 Task: Select Alcohol. Add to cart, from Kwik Pik Beer & Wine for 16135 Grand Litchfield Dr, Roswell, GA 30075, Cell Number 6788189371, following items : Maki Set A (18pcs) - 1, Mushroom Soup - 1, Seaweed Salad - 2, Kirin Ichiban_x000D_
 - 1, Sapporo_x000D_
 - 1
Action: Mouse moved to (375, 112)
Screenshot: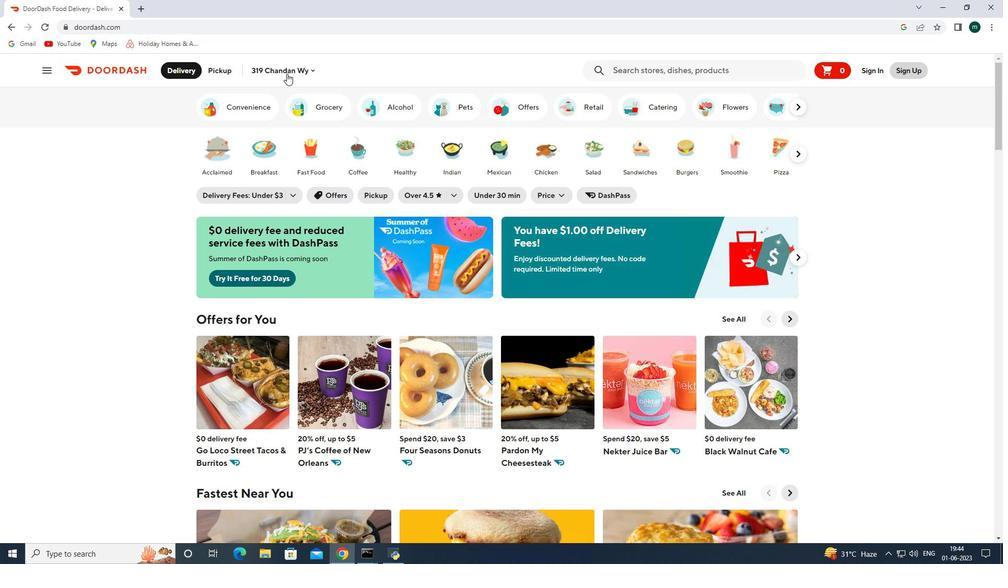 
Action: Mouse pressed left at (375, 112)
Screenshot: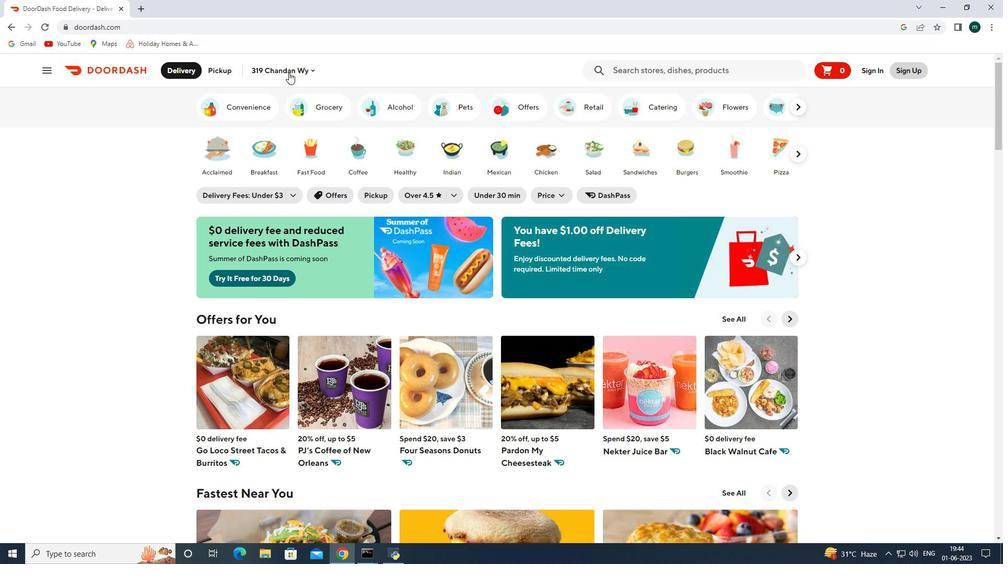 
Action: Mouse moved to (365, 246)
Screenshot: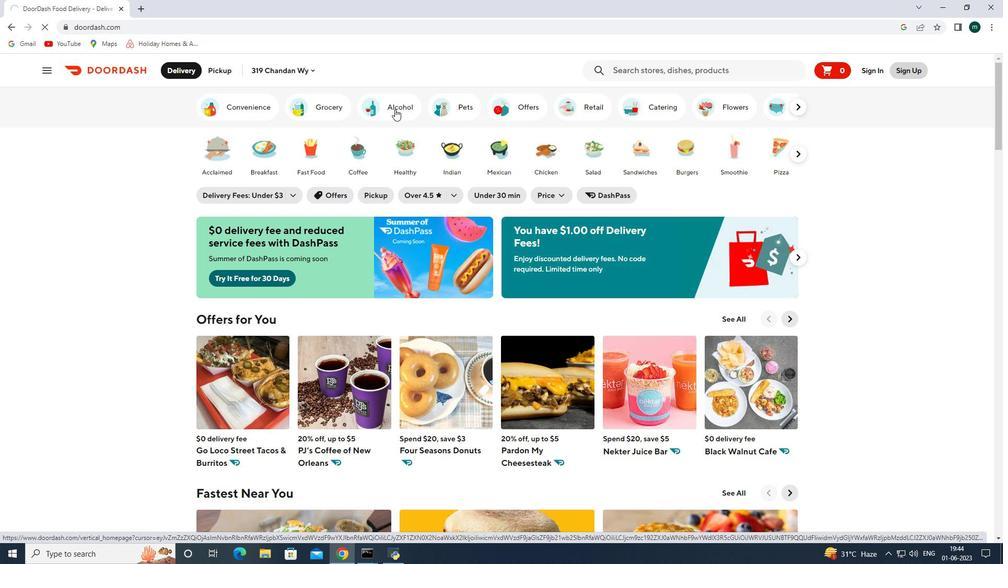 
Action: Mouse scrolled (365, 245) with delta (0, 0)
Screenshot: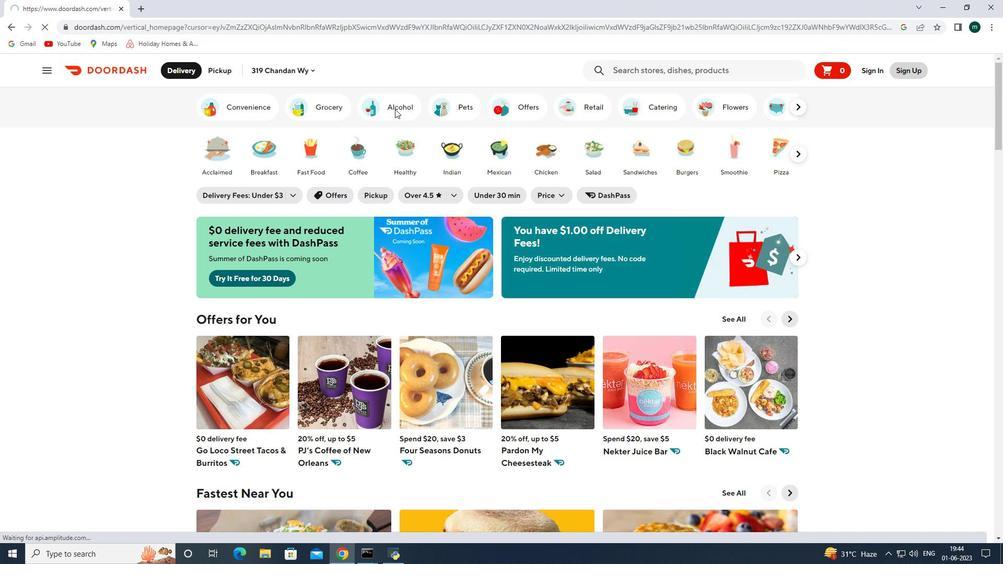 
Action: Mouse scrolled (365, 245) with delta (0, 0)
Screenshot: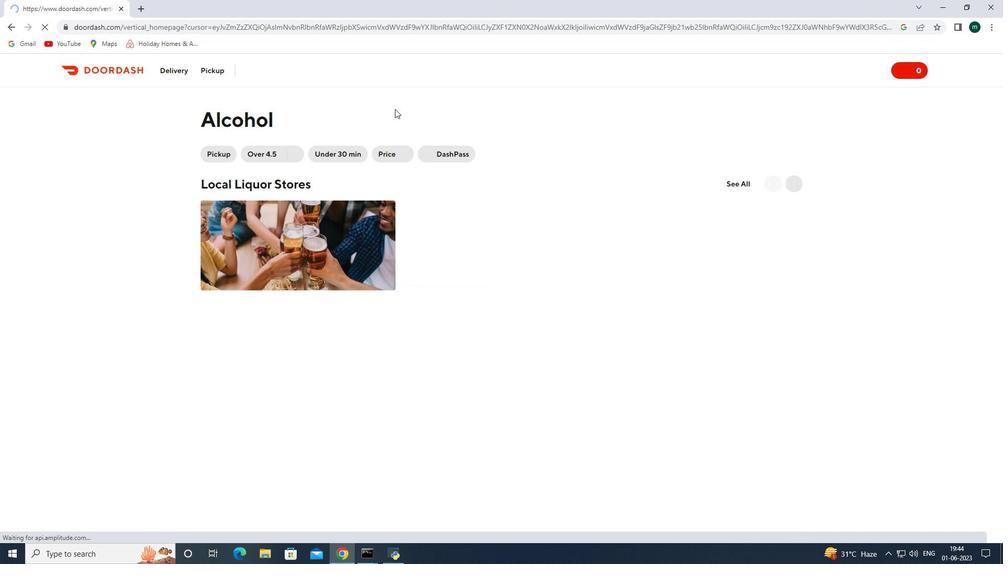 
Action: Mouse moved to (365, 246)
Screenshot: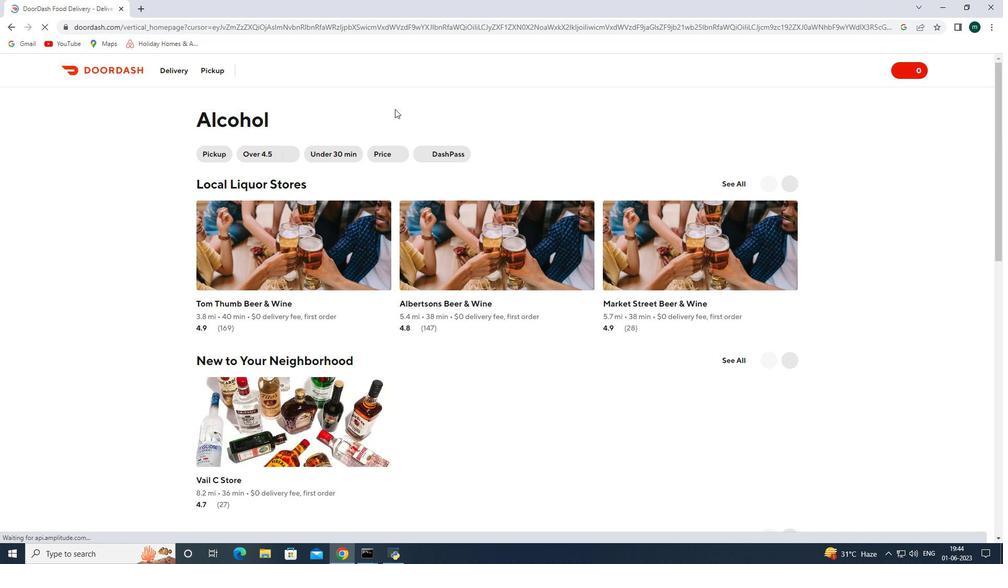 
Action: Mouse scrolled (365, 246) with delta (0, 0)
Screenshot: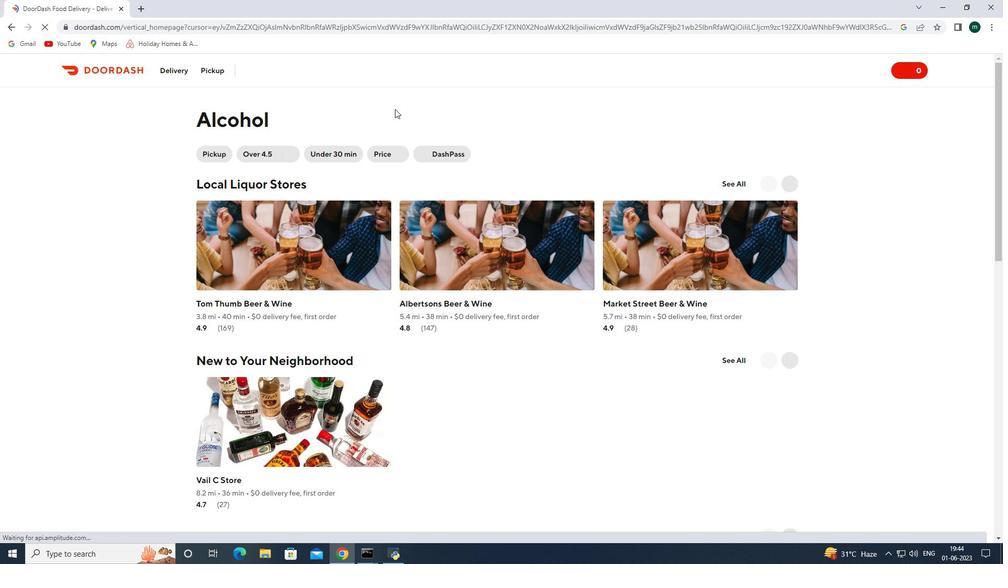
Action: Mouse scrolled (365, 246) with delta (0, 0)
Screenshot: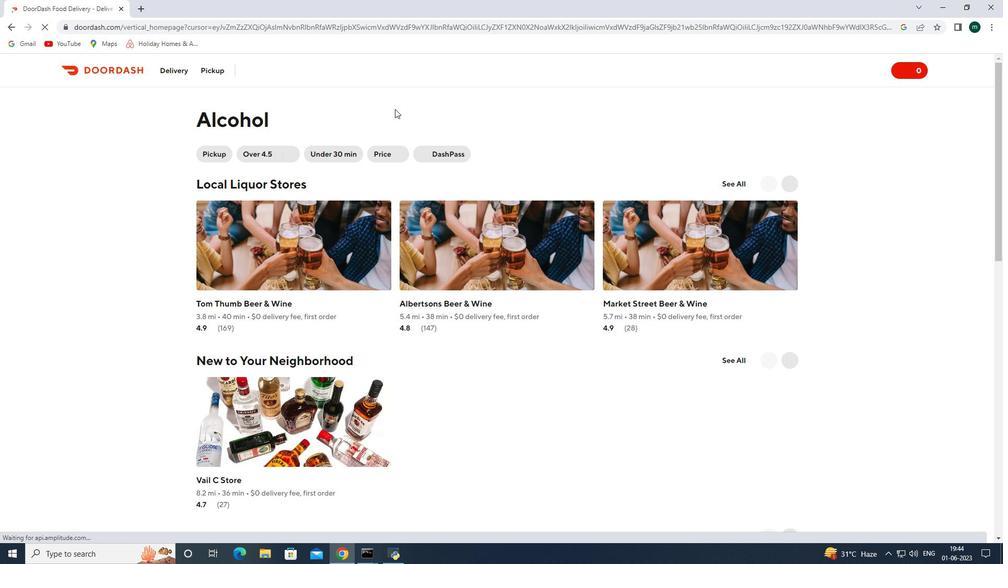 
Action: Mouse scrolled (365, 246) with delta (0, 0)
Screenshot: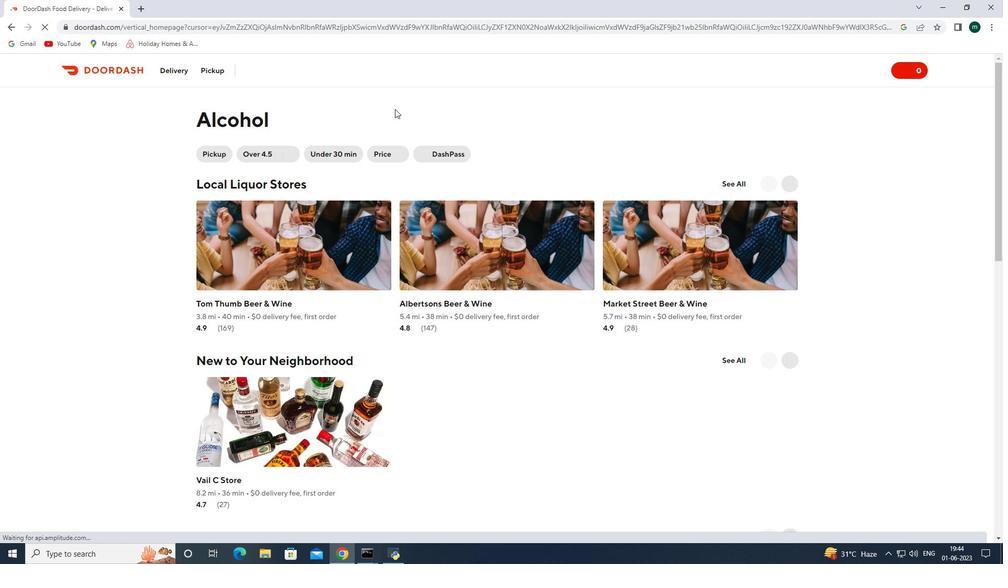 
Action: Mouse scrolled (365, 246) with delta (0, 0)
Screenshot: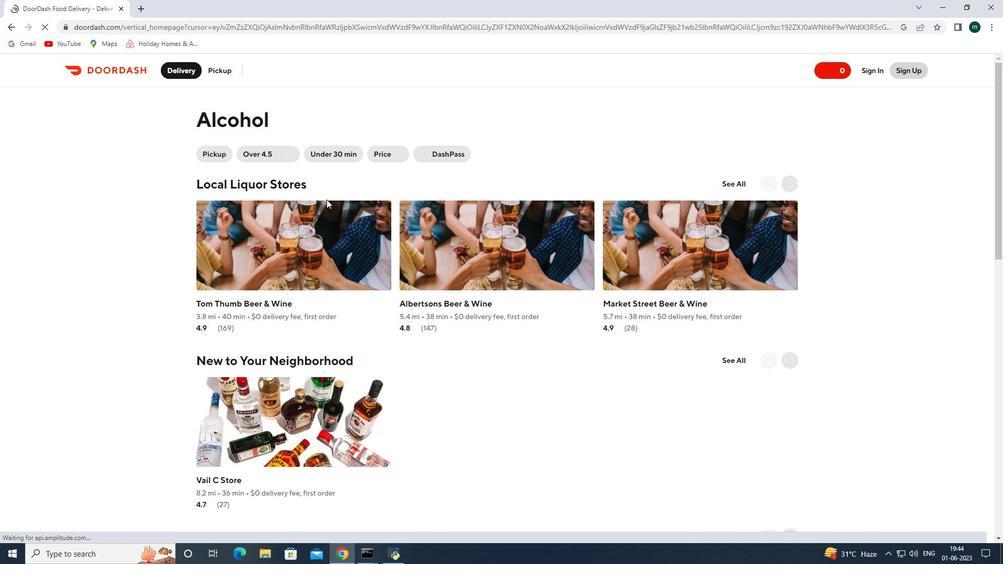 
Action: Mouse scrolled (365, 246) with delta (0, 0)
Screenshot: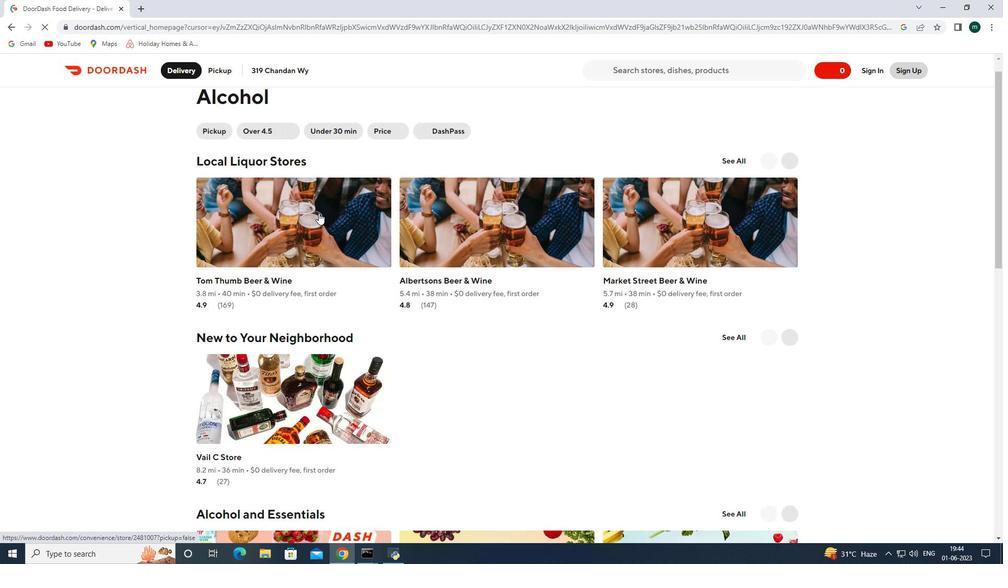 
Action: Mouse scrolled (365, 246) with delta (0, 0)
Screenshot: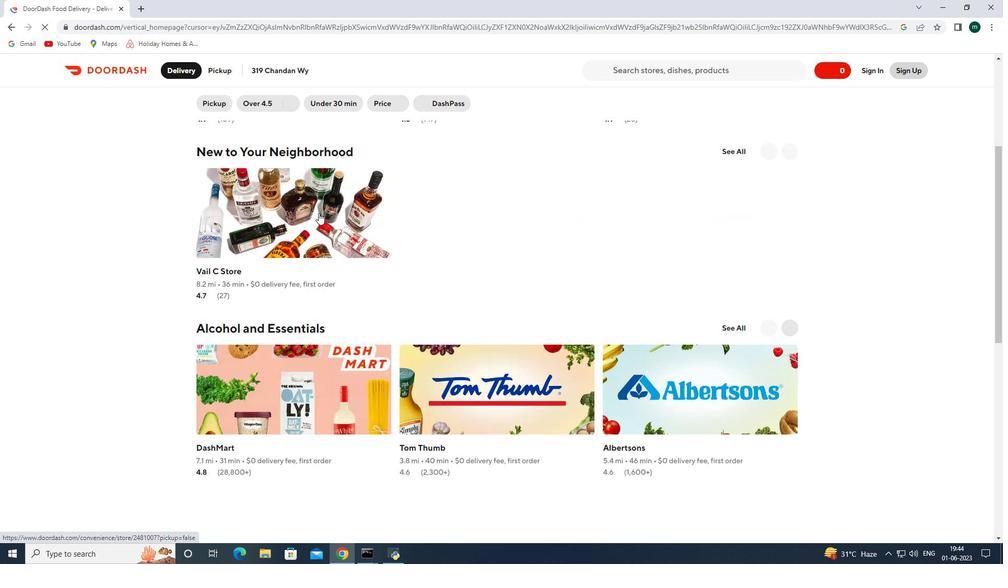 
Action: Mouse scrolled (365, 246) with delta (0, 0)
Screenshot: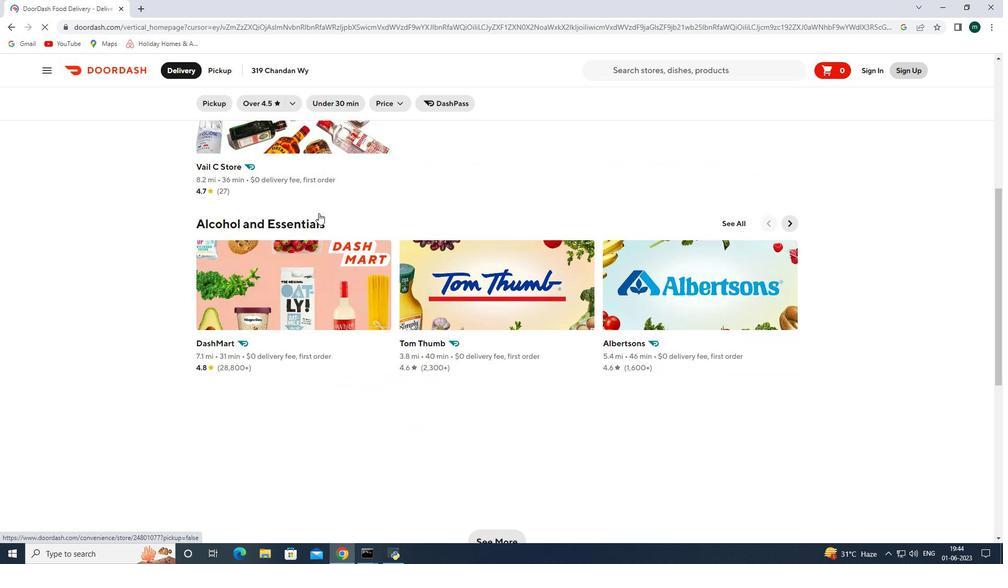 
Action: Mouse moved to (370, 245)
Screenshot: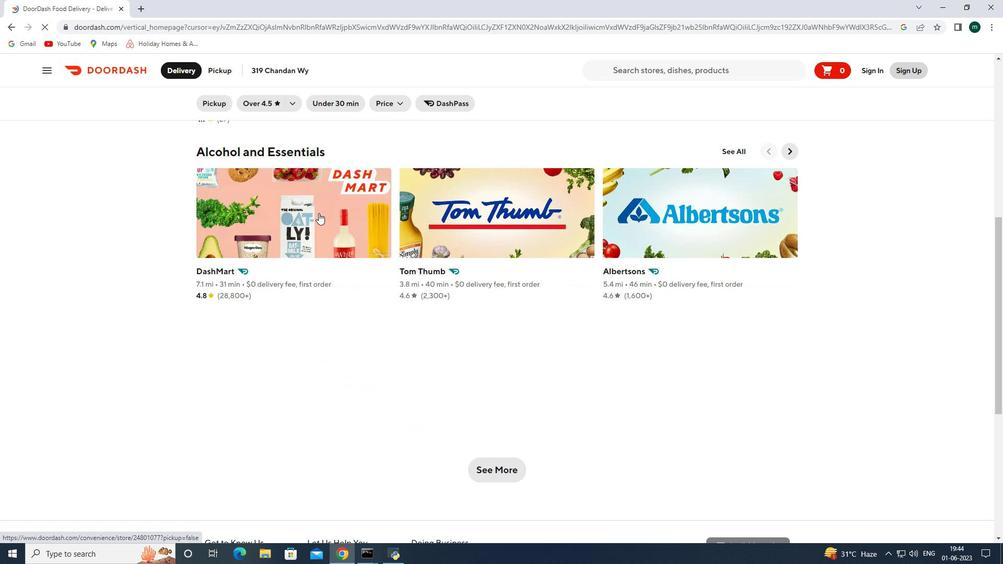 
Action: Mouse scrolled (370, 245) with delta (0, 0)
Screenshot: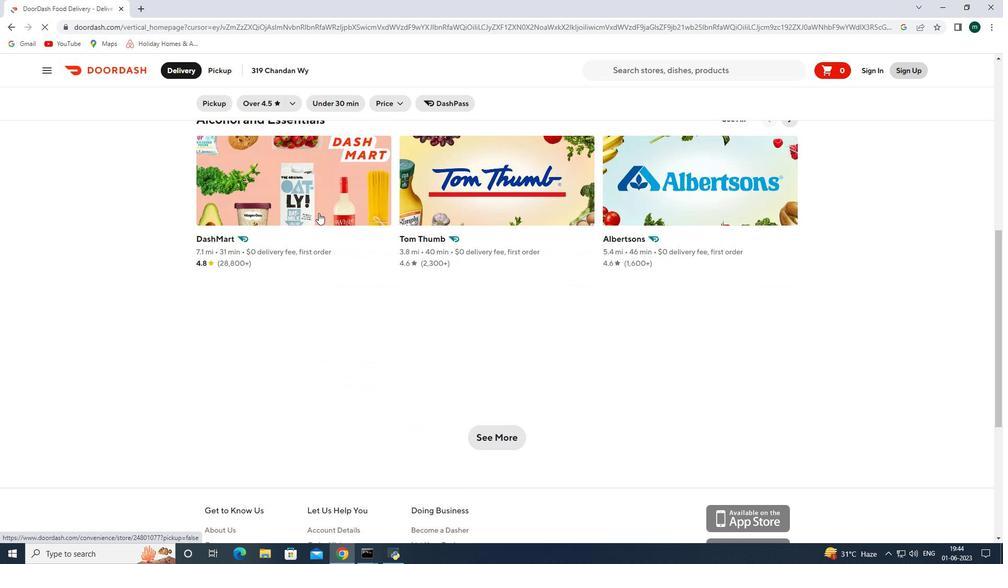 
Action: Mouse scrolled (370, 245) with delta (0, 0)
Screenshot: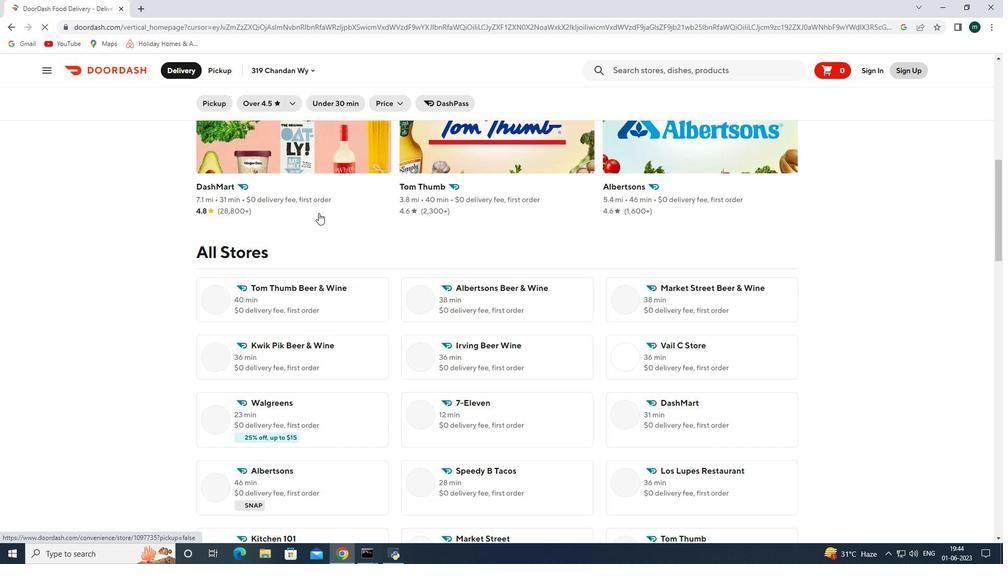 
Action: Mouse scrolled (370, 245) with delta (0, 0)
Screenshot: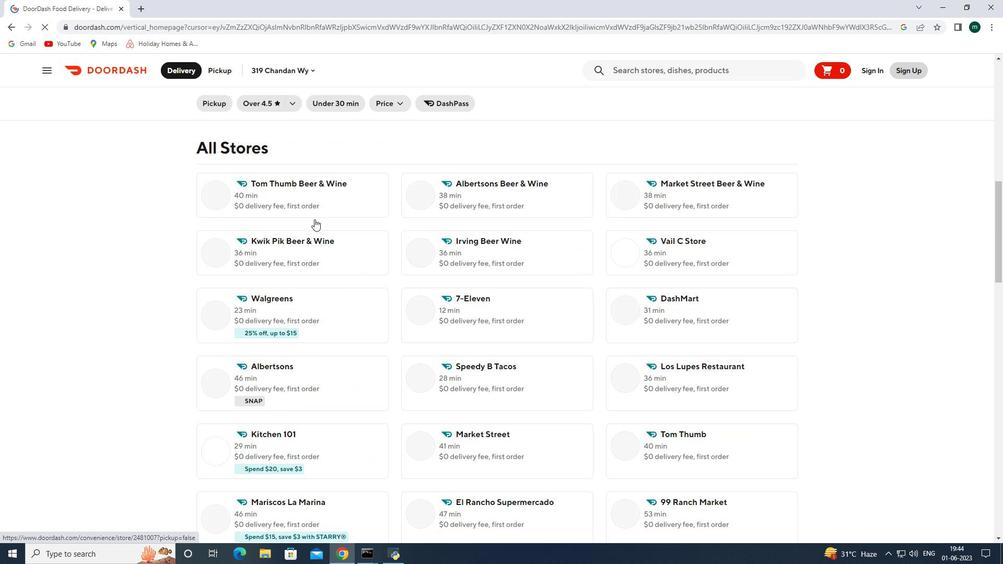
Action: Mouse moved to (304, 190)
Screenshot: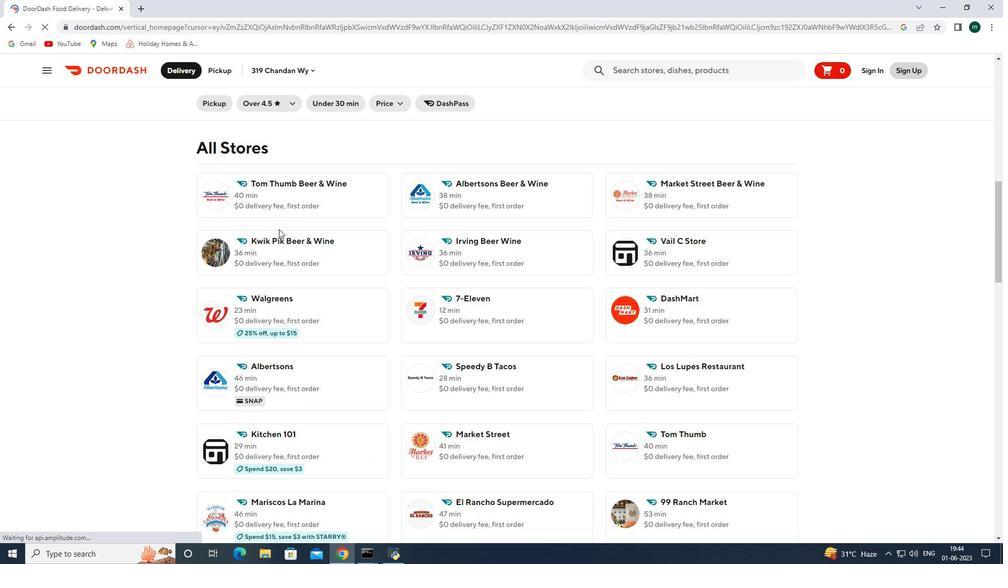 
Action: Mouse pressed left at (304, 190)
Screenshot: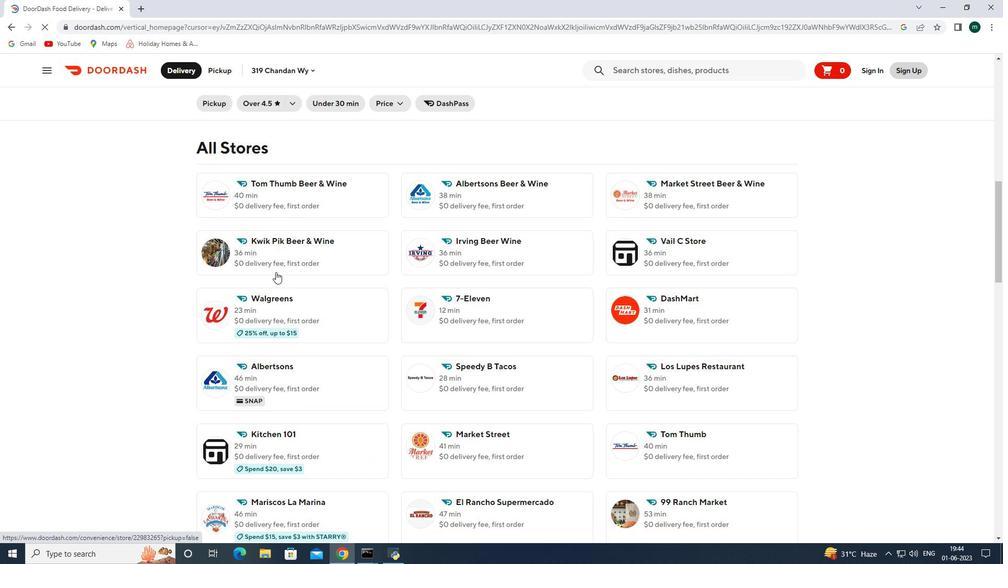 
Action: Mouse moved to (203, 68)
Screenshot: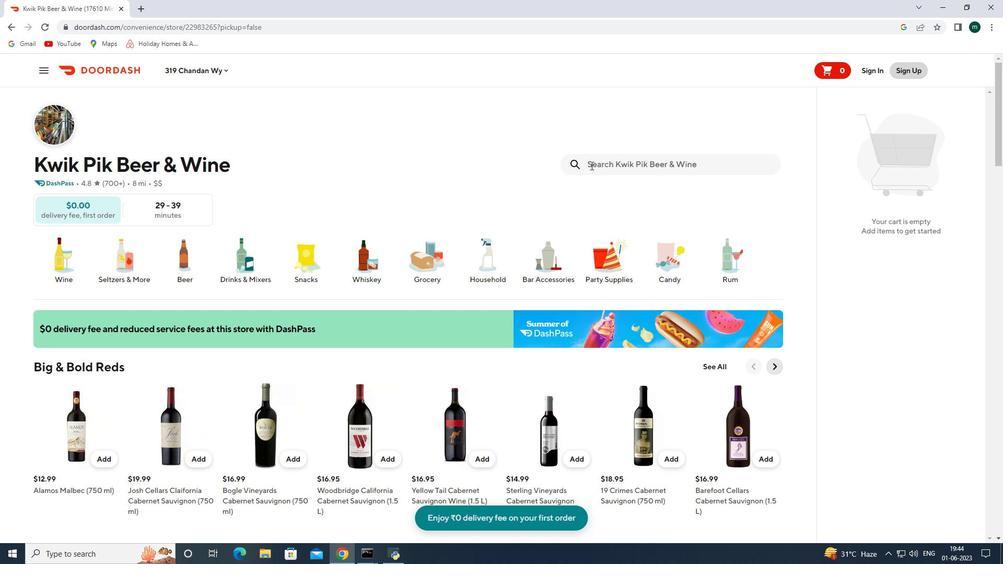 
Action: Mouse pressed left at (203, 68)
Screenshot: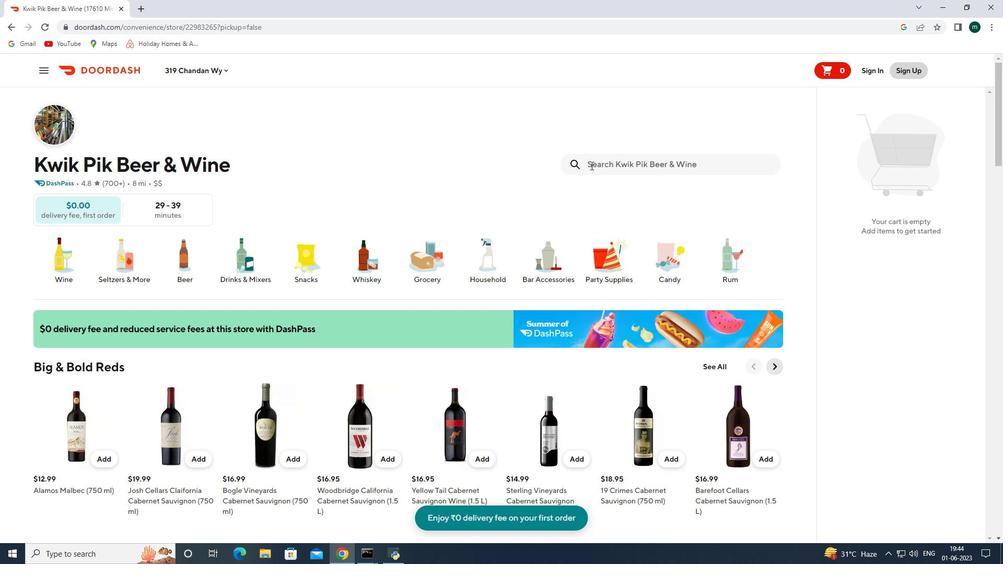 
Action: Mouse moved to (222, 109)
Screenshot: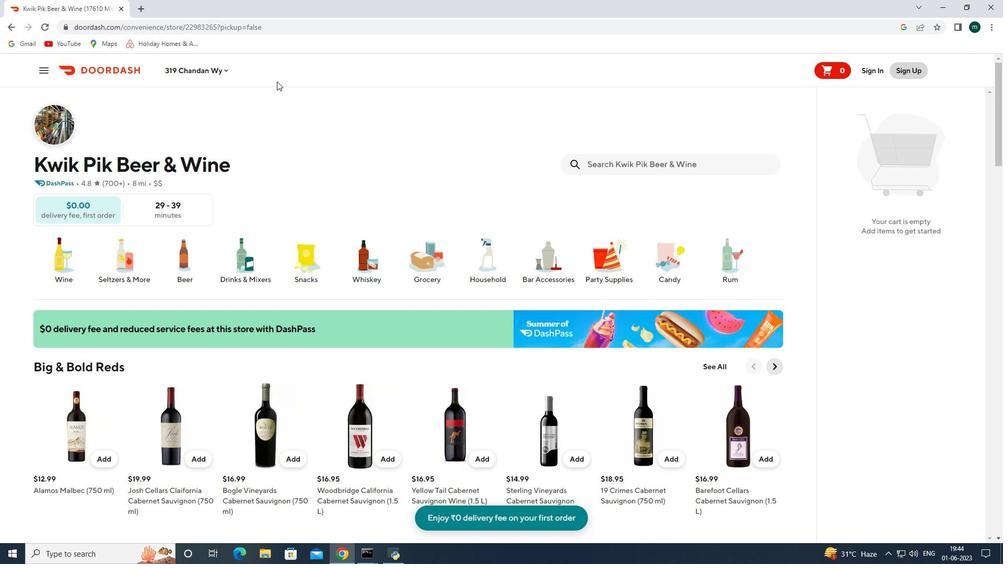 
Action: Mouse pressed left at (222, 109)
Screenshot: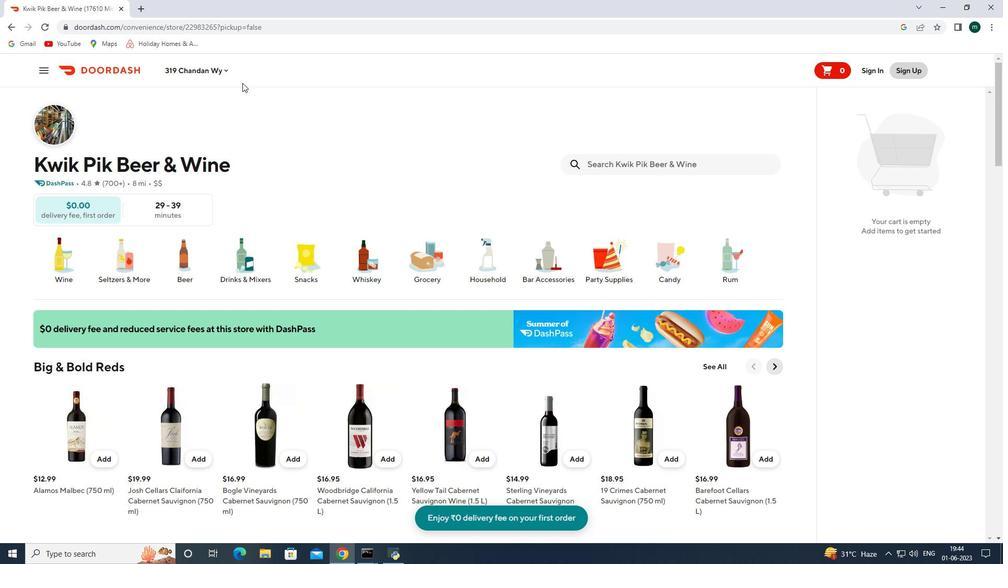
Action: Key pressed 16135<Key.space>grand<Key.space>litchfield<Key.space>dr<Key.space>roswell<Key.space>ga<Key.space>30075<Key.space>
Screenshot: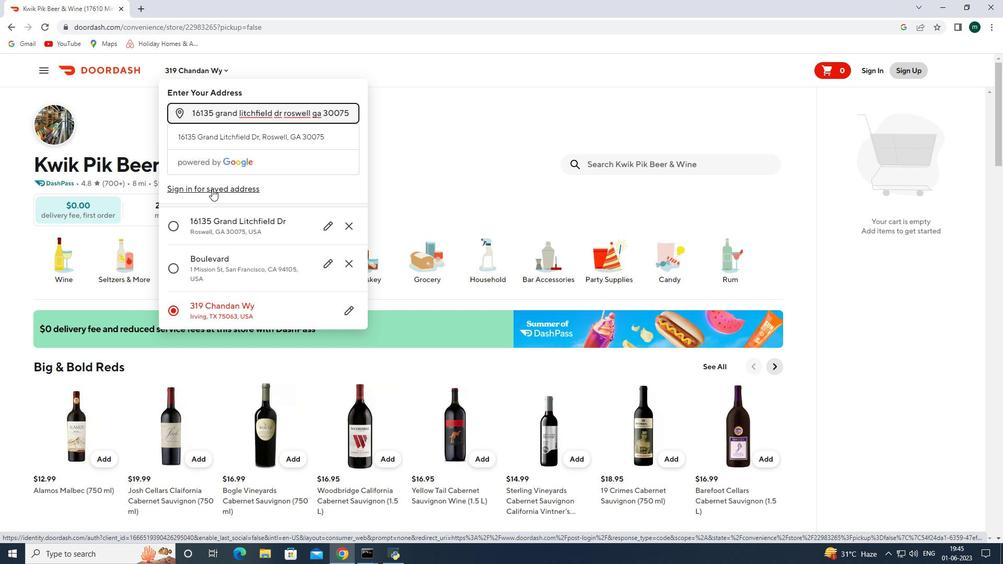 
Action: Mouse moved to (308, 130)
Screenshot: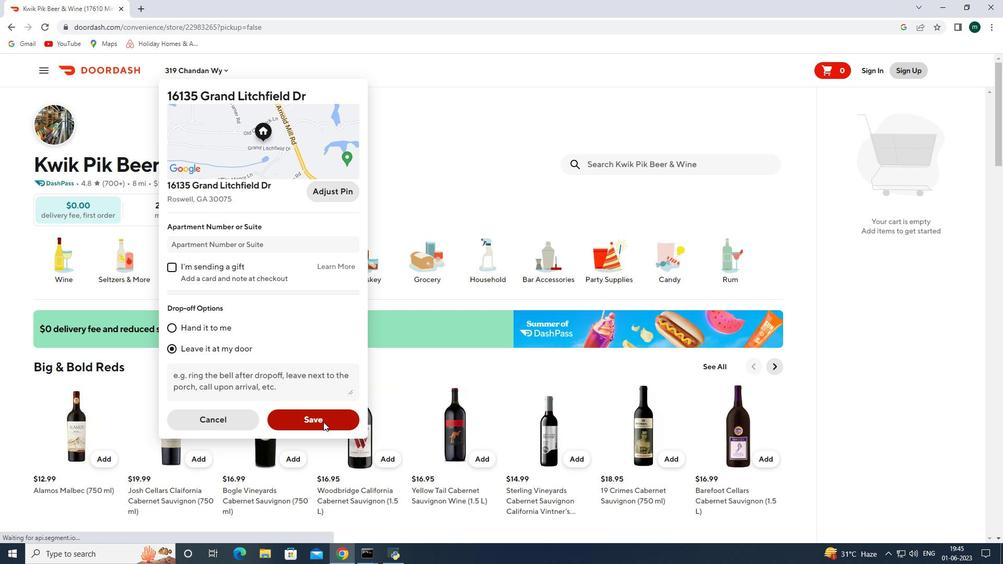 
Action: Key pressed <Key.enter>
Screenshot: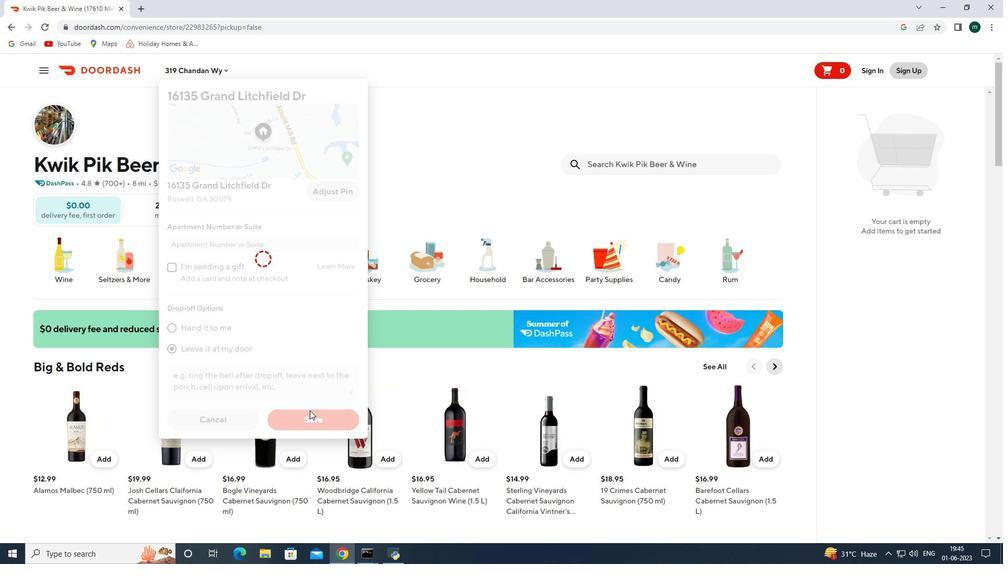 
Action: Mouse moved to (337, 415)
Screenshot: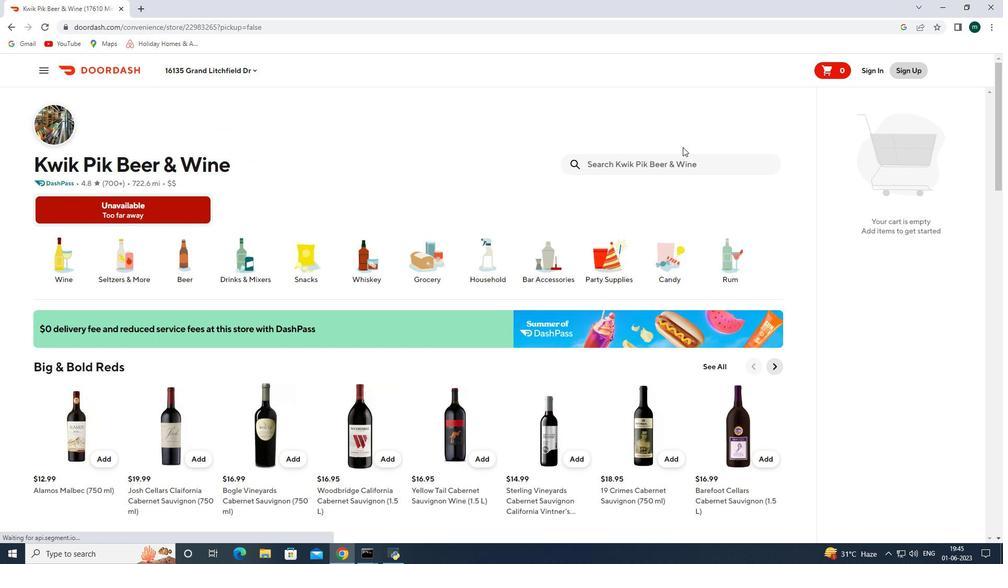 
Action: Mouse pressed left at (337, 415)
Screenshot: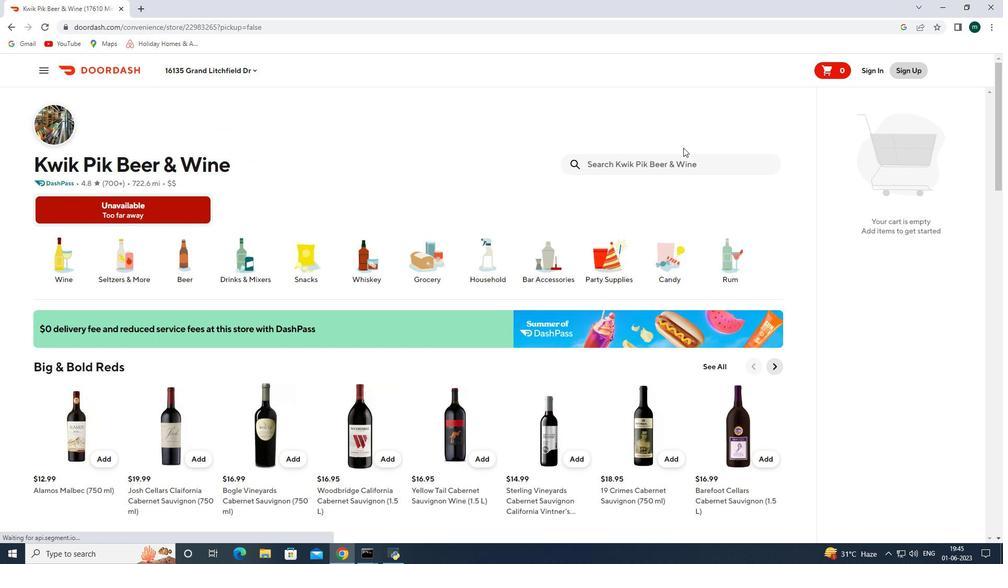
Action: Mouse moved to (692, 159)
Screenshot: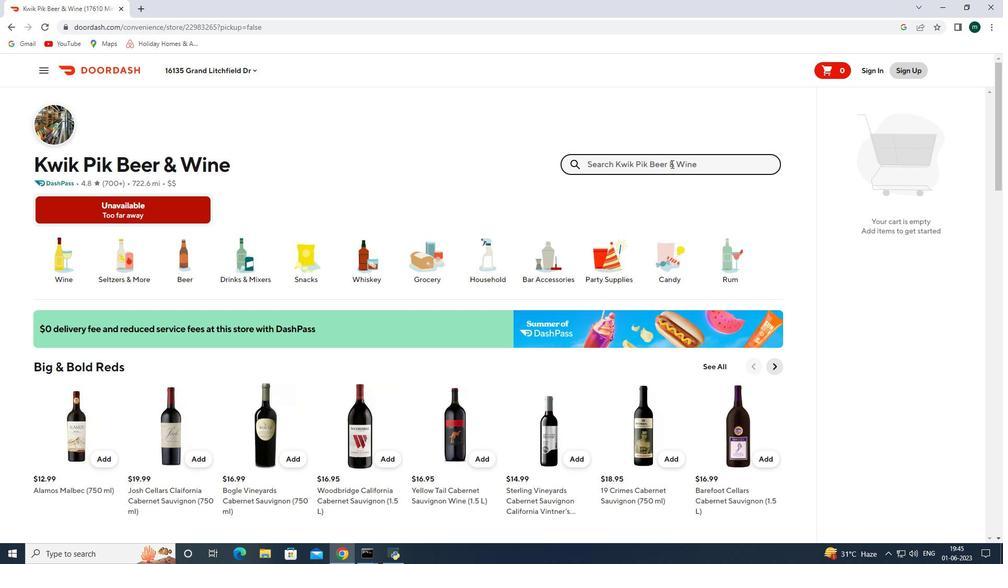 
Action: Mouse pressed left at (692, 159)
Screenshot: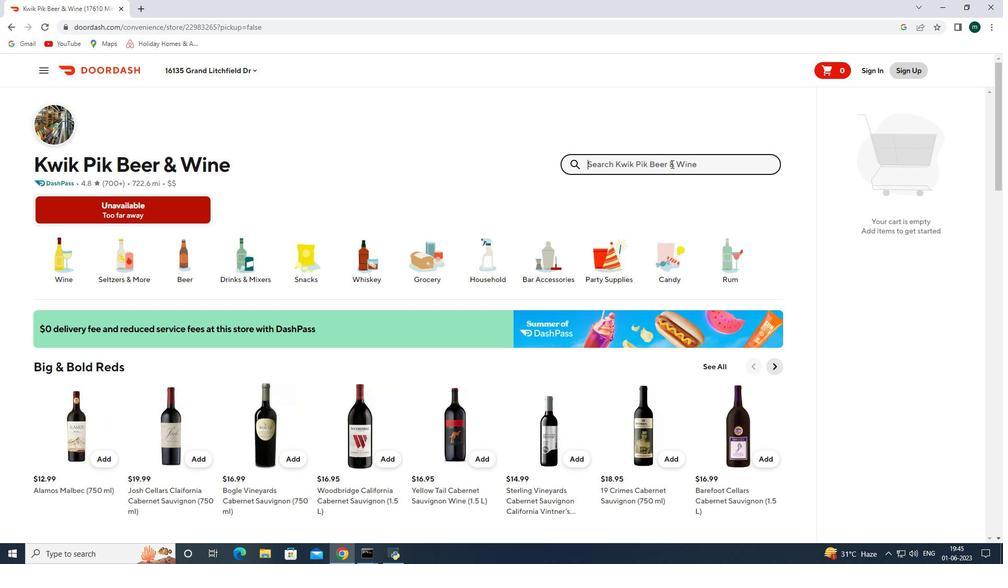 
Action: Mouse moved to (934, 187)
Screenshot: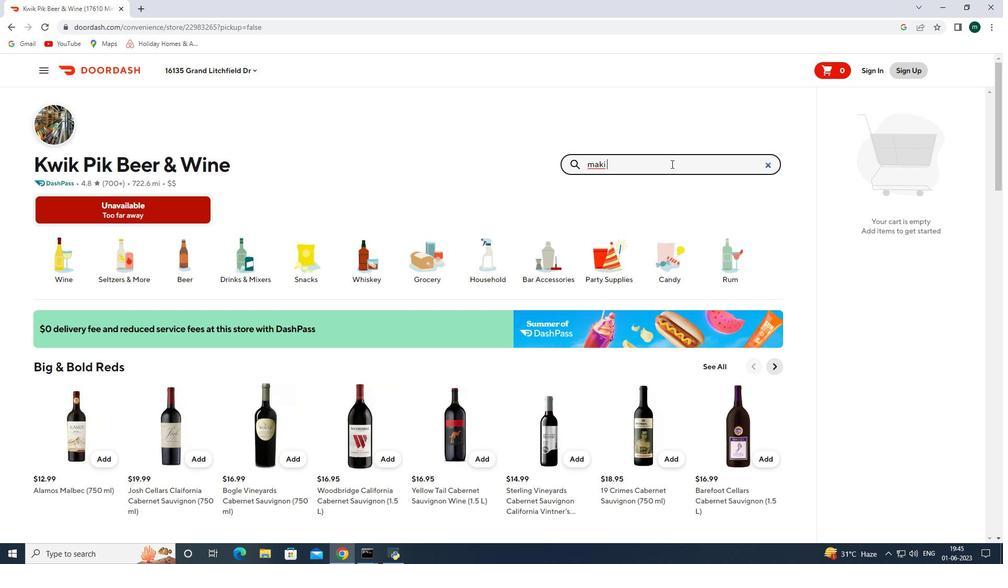 
Action: Mouse pressed left at (934, 187)
Screenshot: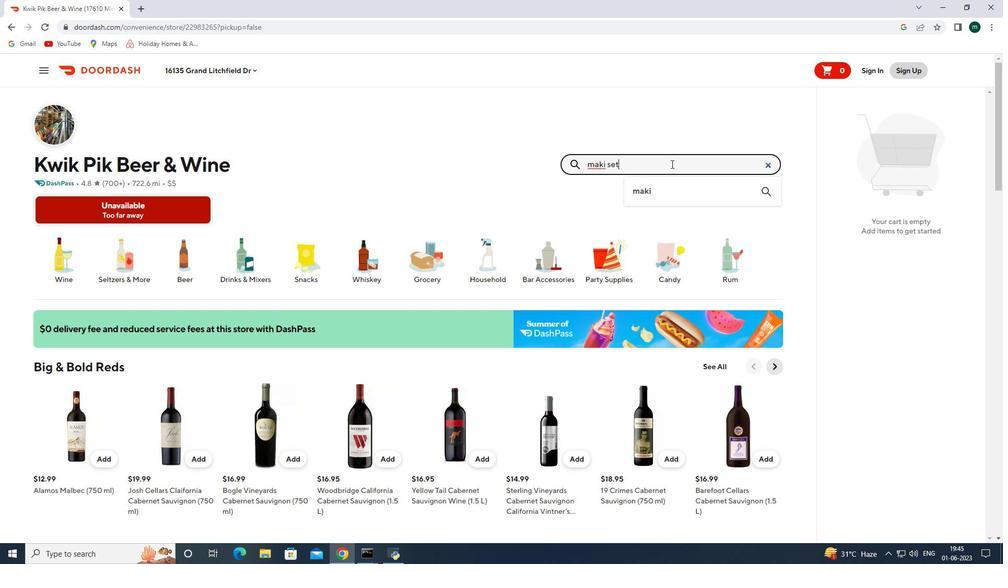 
Action: Mouse pressed left at (934, 187)
Screenshot: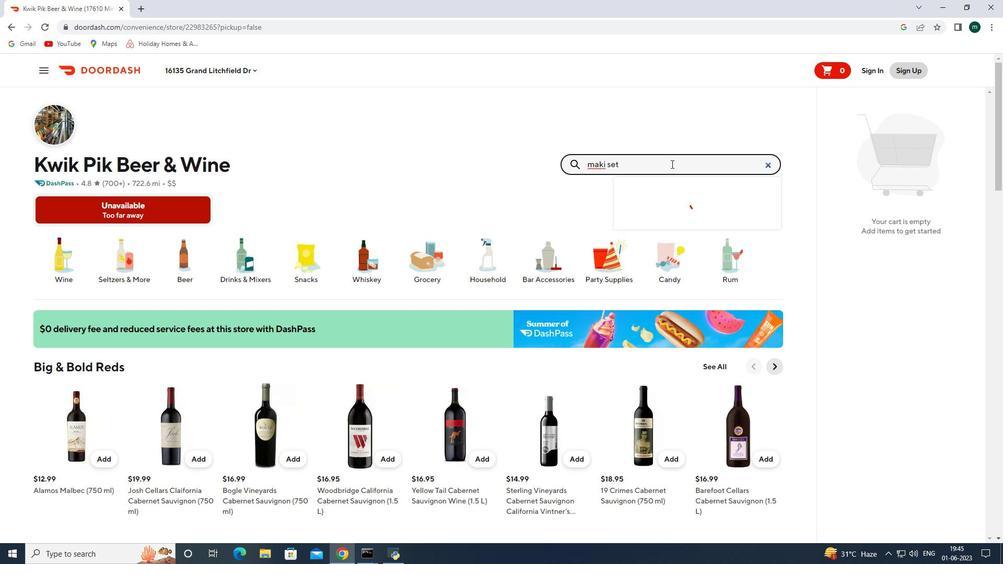 
Action: Mouse moved to (395, 109)
Screenshot: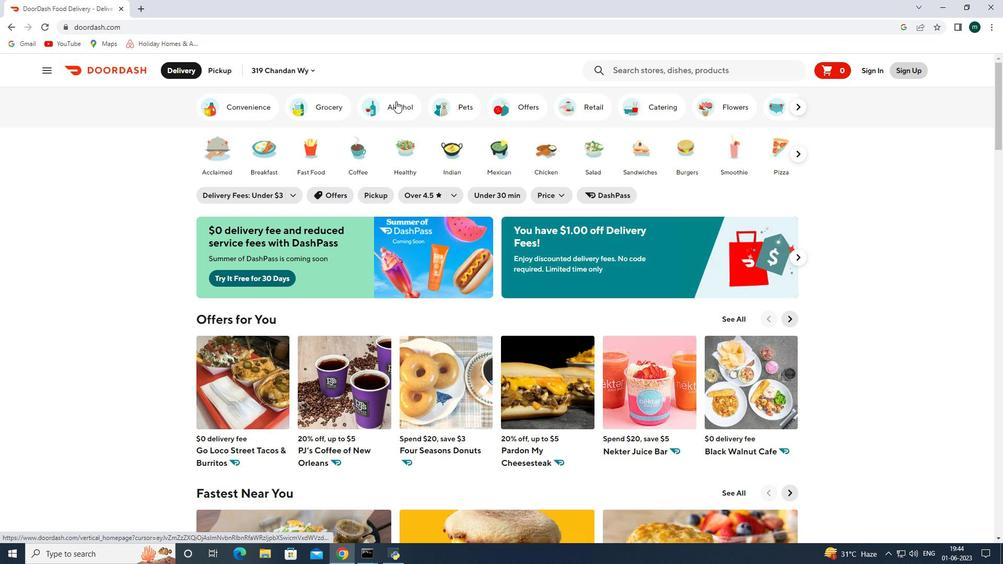 
Action: Mouse pressed left at (395, 109)
Screenshot: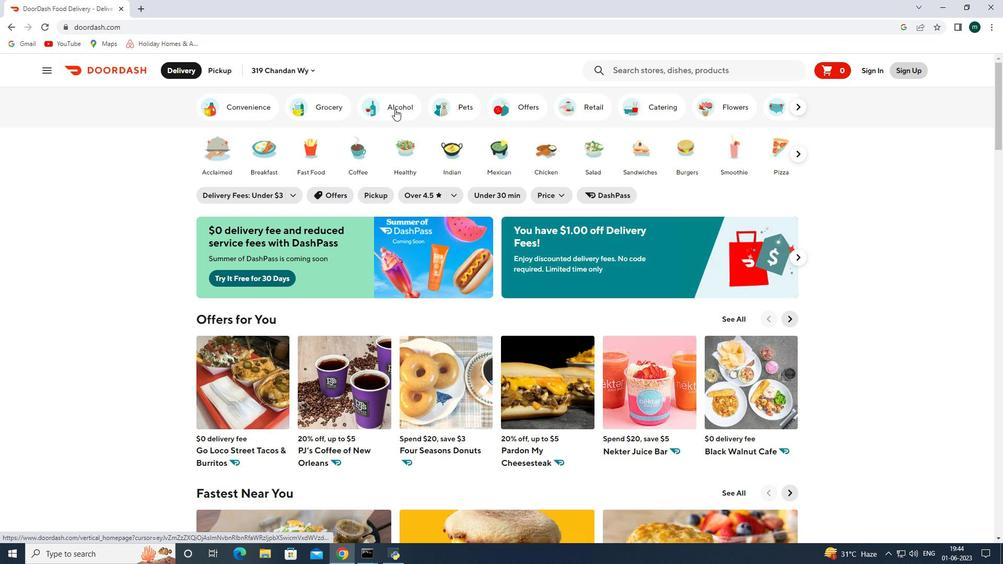 
Action: Mouse moved to (318, 213)
Screenshot: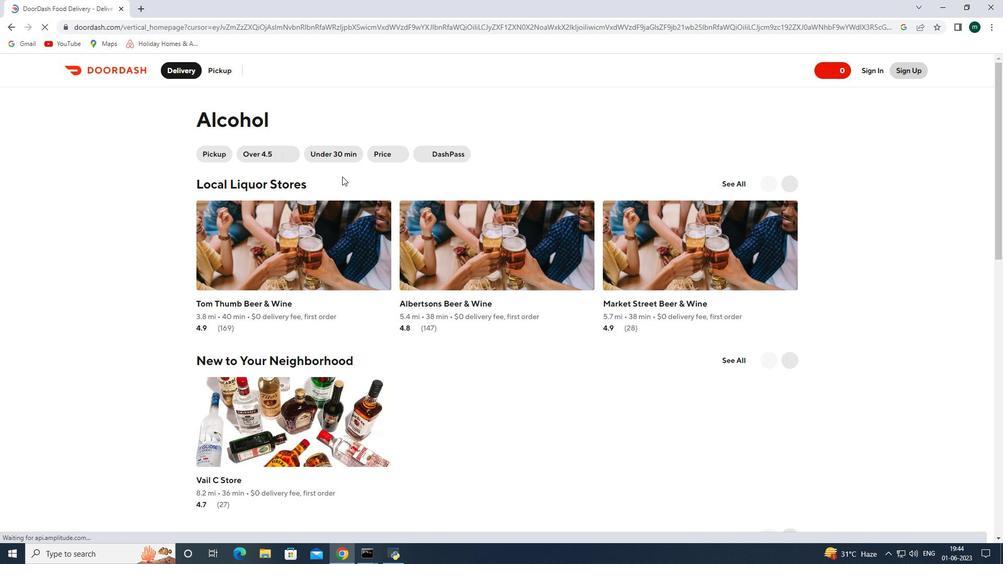 
Action: Mouse scrolled (318, 212) with delta (0, 0)
Screenshot: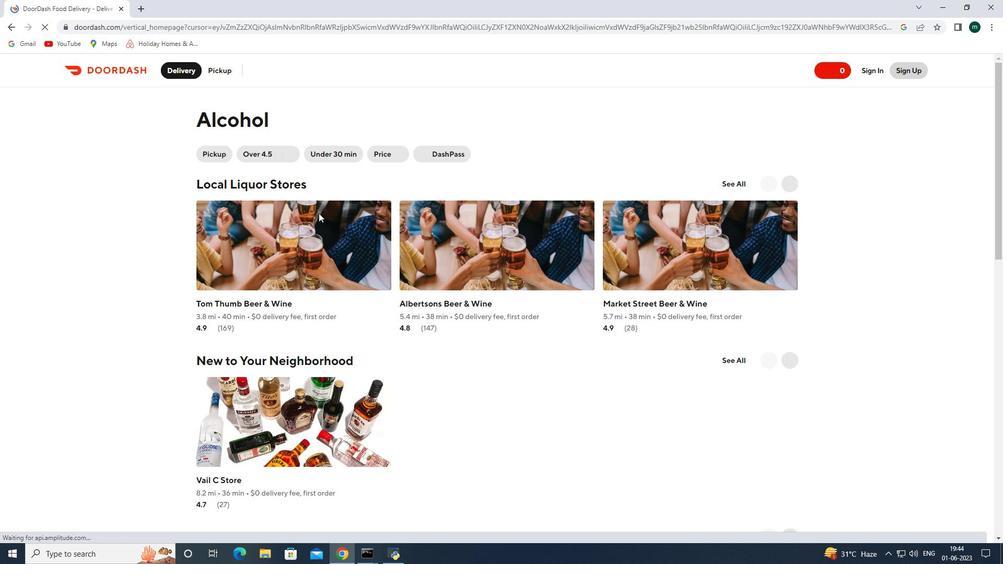 
Action: Mouse scrolled (318, 212) with delta (0, 0)
Screenshot: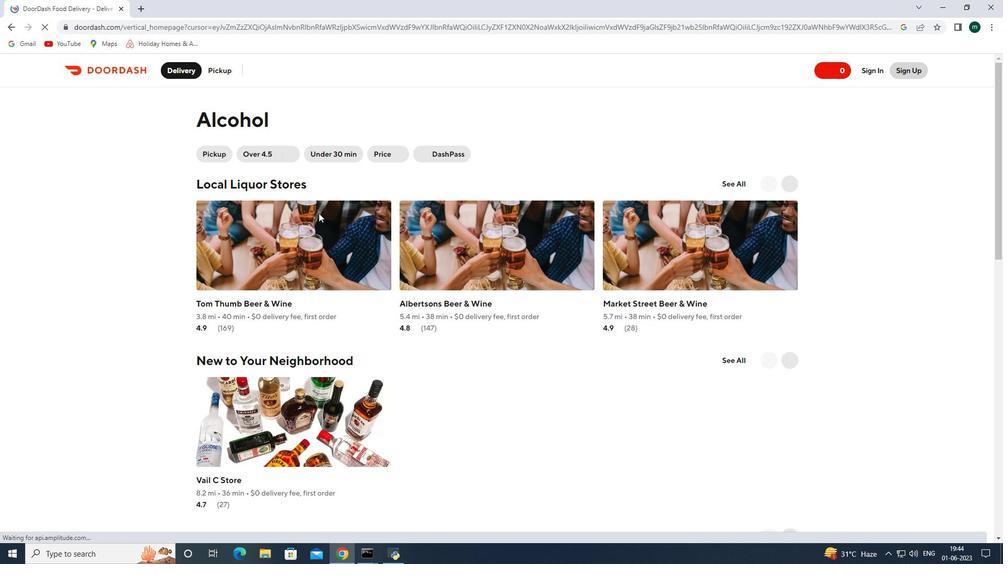 
Action: Mouse scrolled (318, 212) with delta (0, 0)
Screenshot: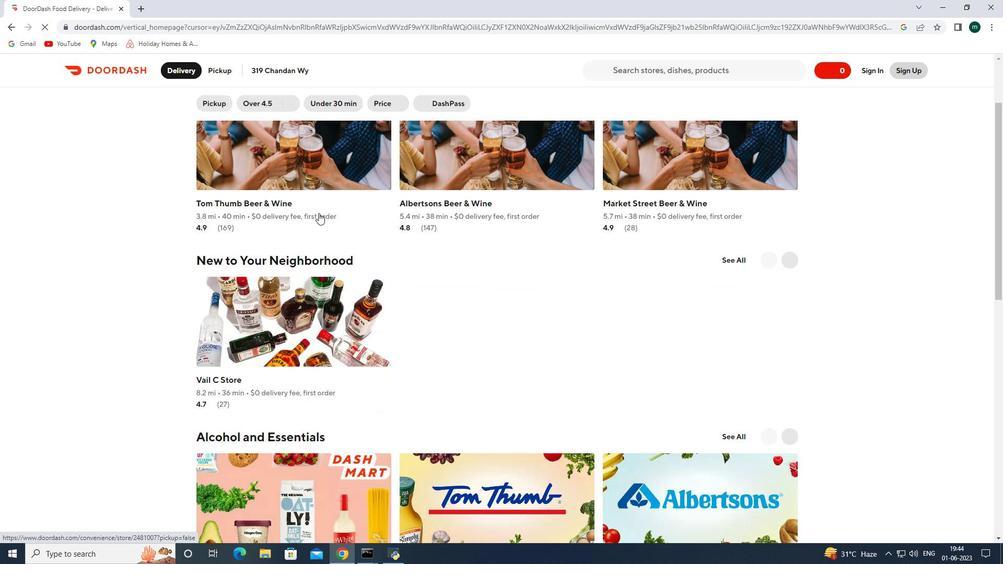 
Action: Mouse scrolled (318, 212) with delta (0, 0)
Screenshot: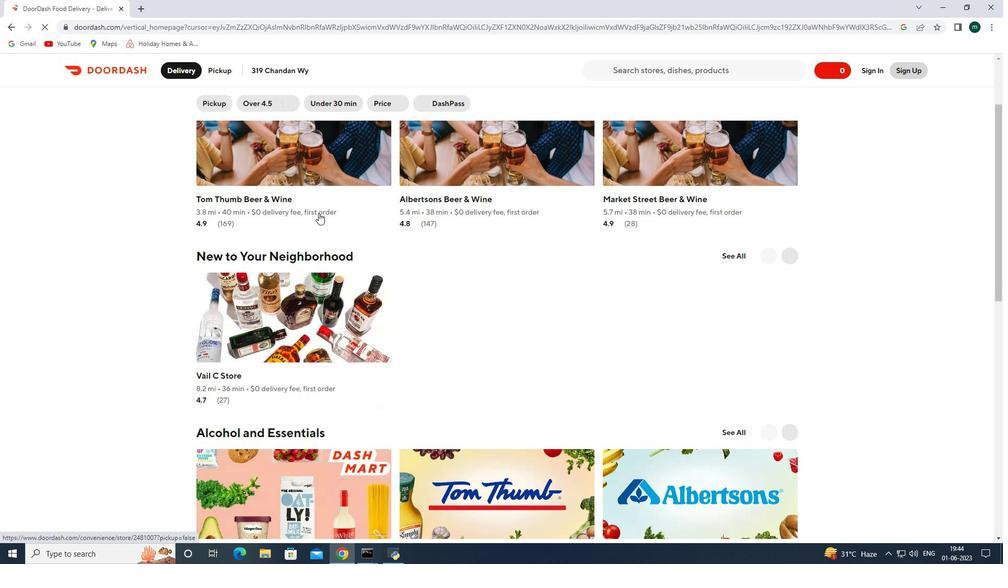 
Action: Mouse scrolled (318, 212) with delta (0, 0)
Screenshot: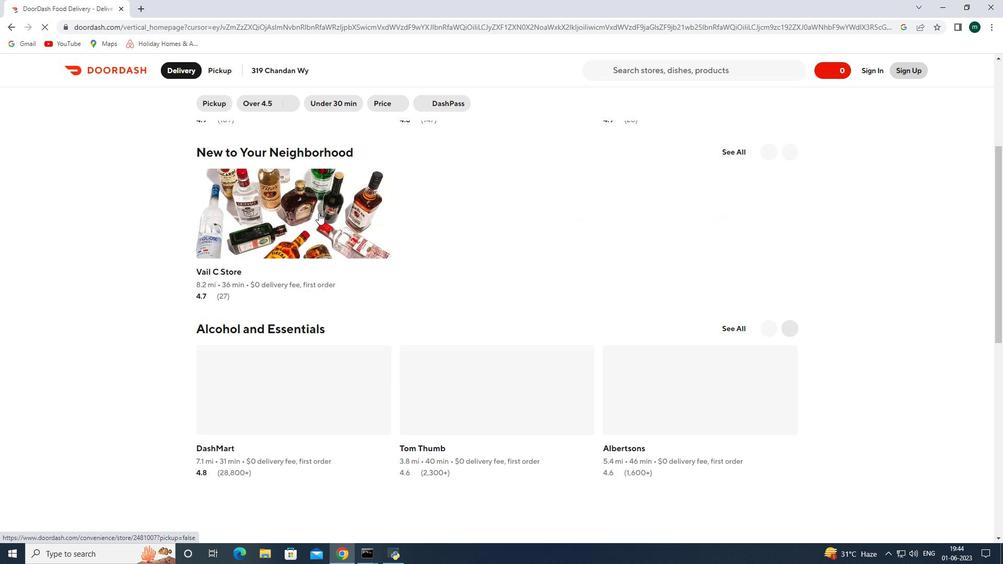 
Action: Mouse scrolled (318, 212) with delta (0, 0)
Screenshot: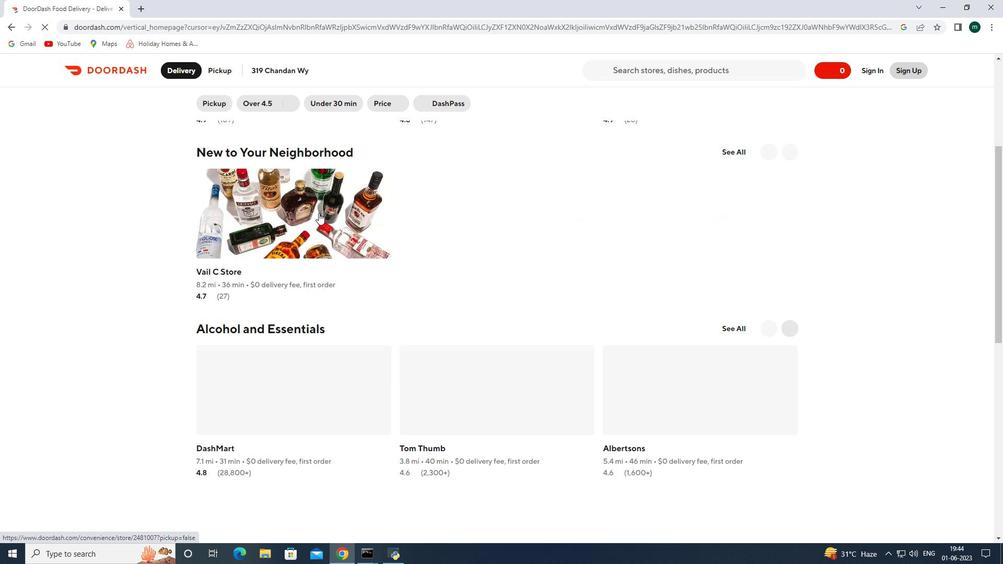 
Action: Mouse scrolled (318, 212) with delta (0, 0)
Screenshot: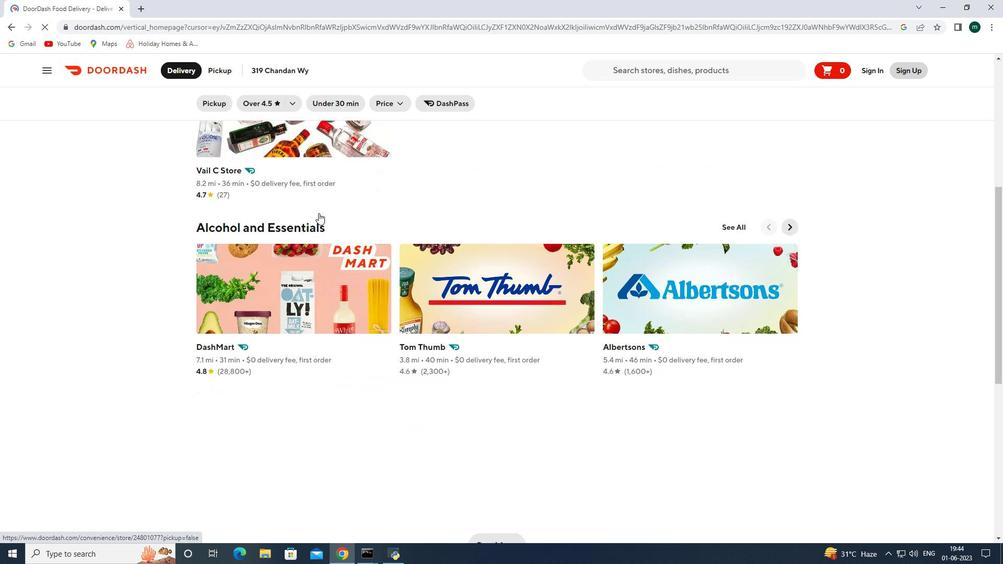 
Action: Mouse scrolled (318, 212) with delta (0, 0)
Screenshot: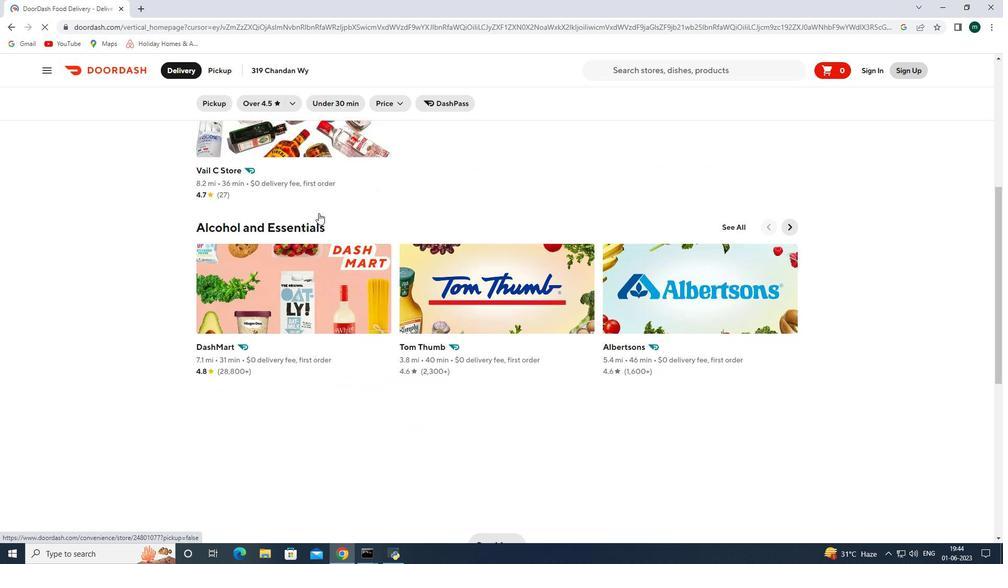 
Action: Mouse scrolled (318, 212) with delta (0, 0)
Screenshot: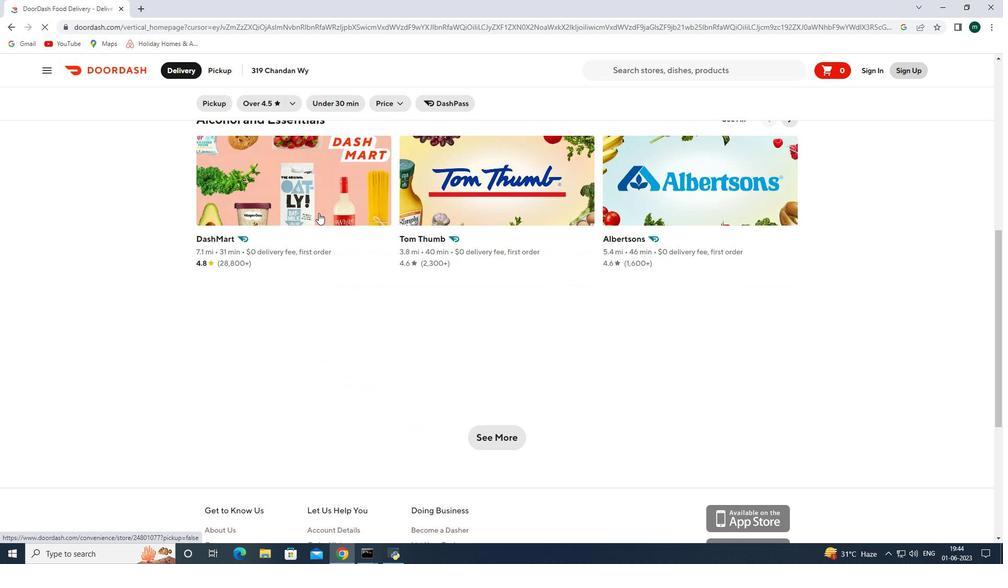 
Action: Mouse scrolled (318, 212) with delta (0, 0)
Screenshot: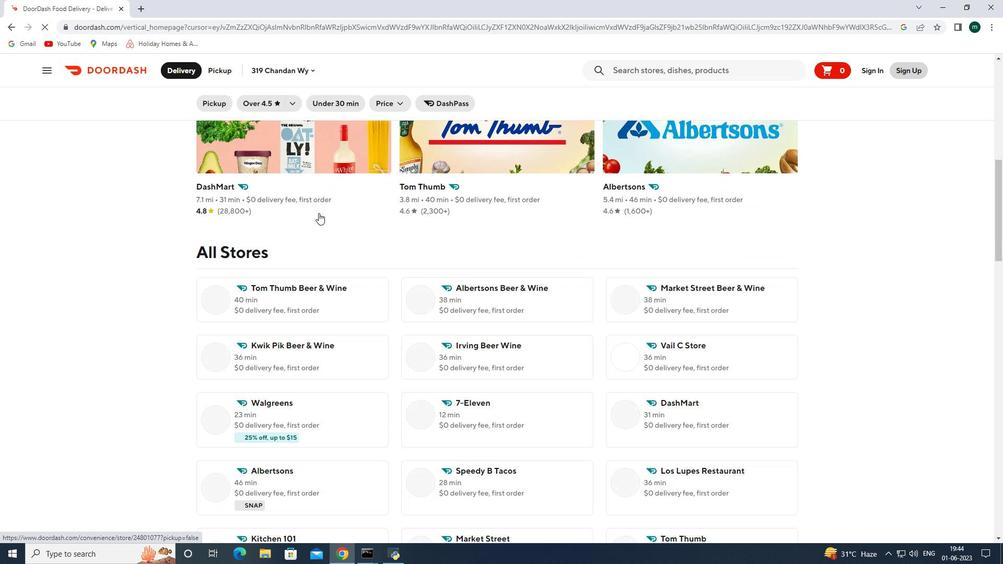 
Action: Mouse scrolled (318, 212) with delta (0, 0)
Screenshot: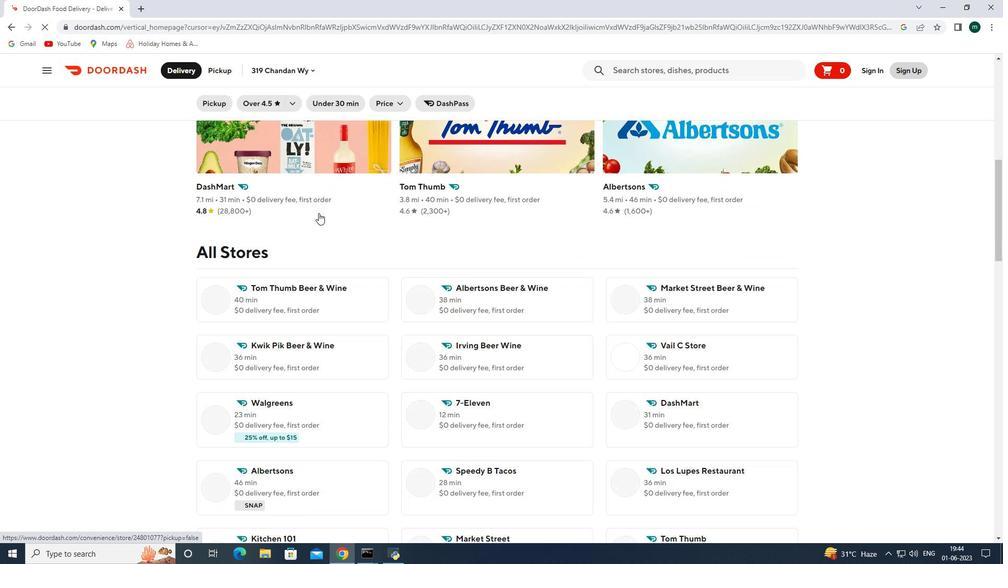 
Action: Mouse moved to (277, 254)
Screenshot: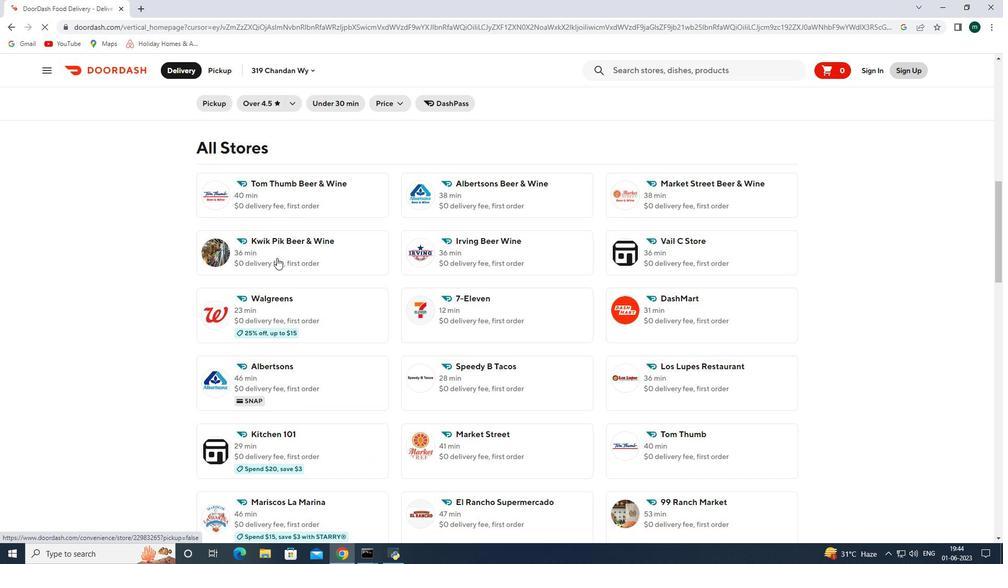 
Action: Mouse pressed left at (277, 254)
Screenshot: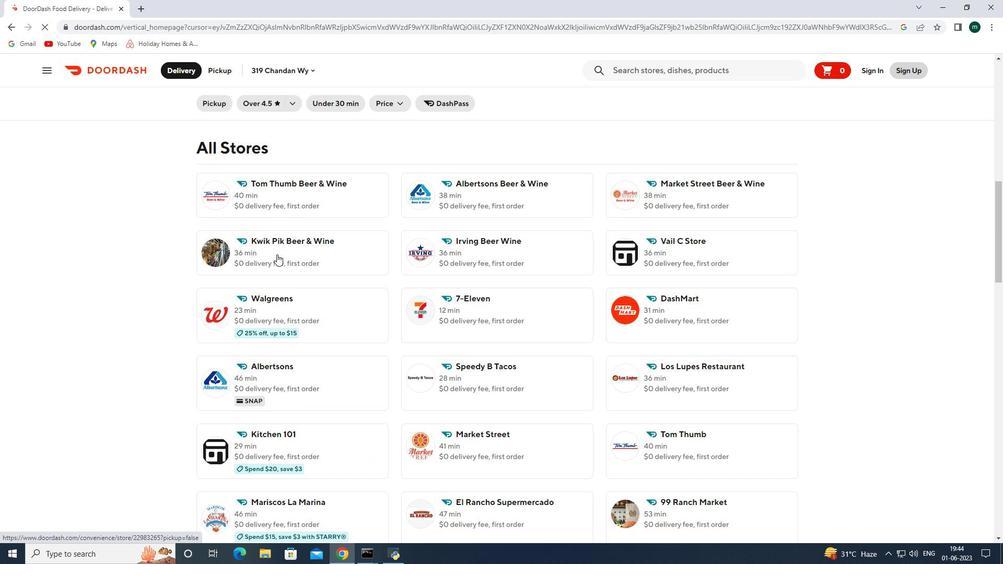 
Action: Mouse moved to (202, 68)
Screenshot: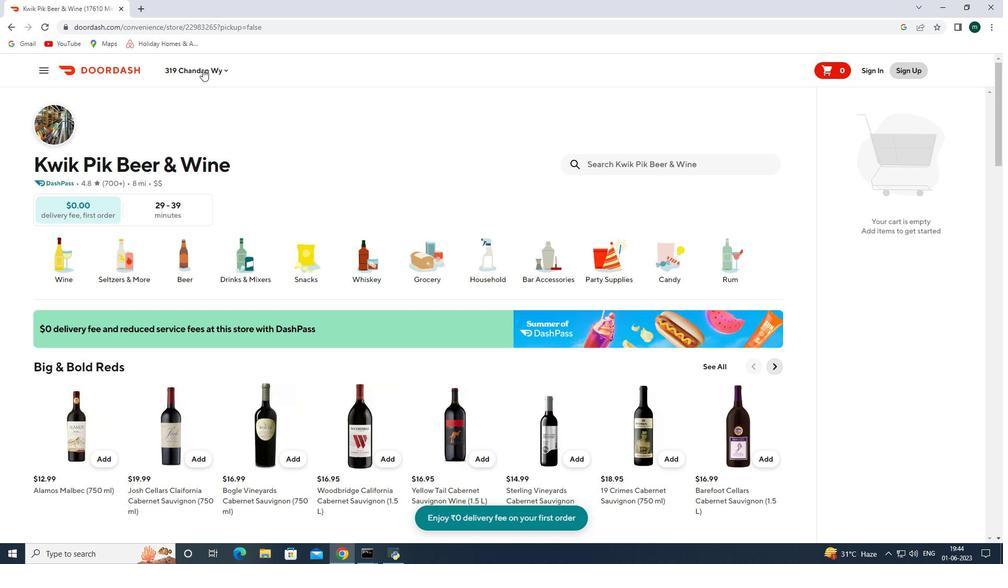 
Action: Mouse pressed left at (202, 68)
Screenshot: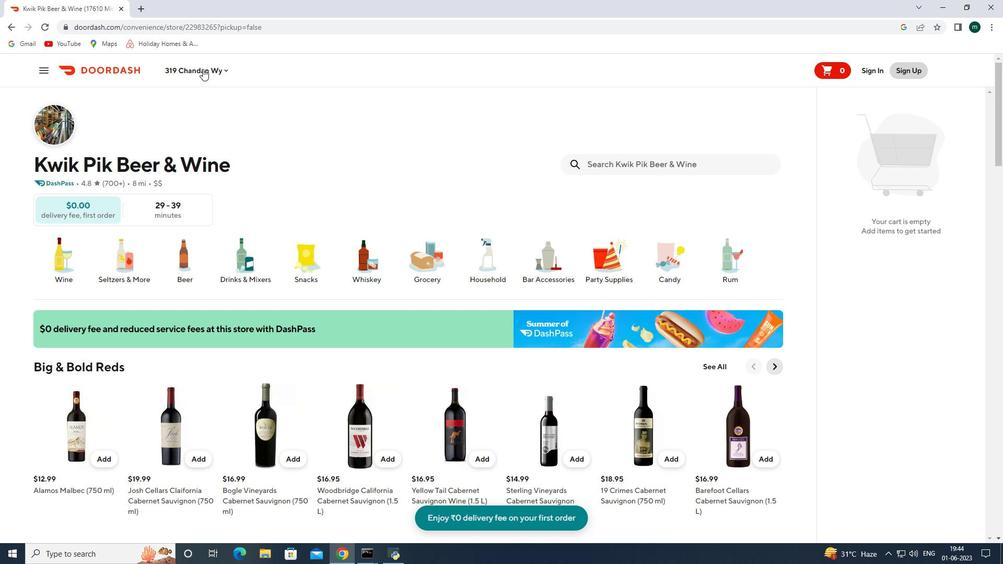 
Action: Mouse moved to (252, 118)
Screenshot: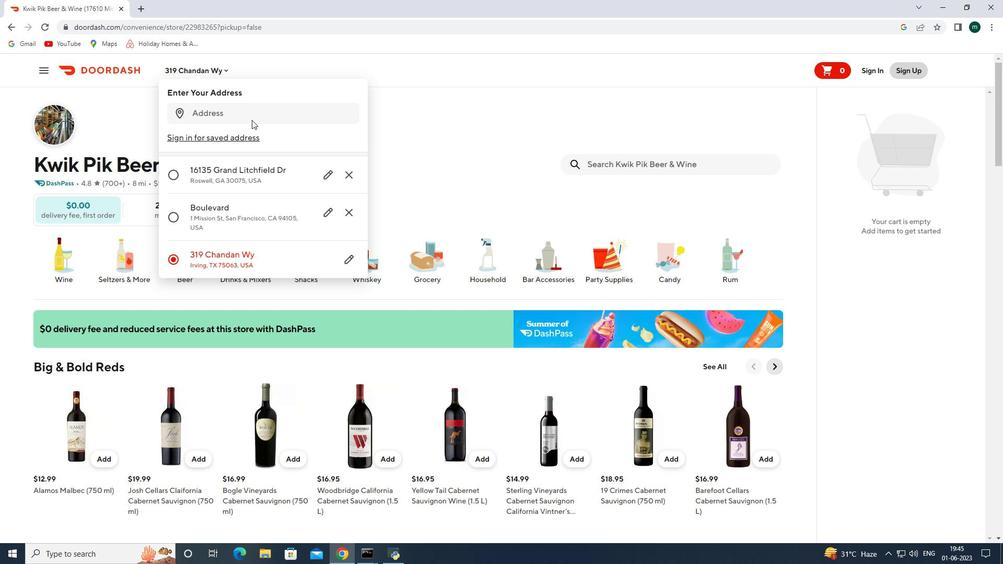 
Action: Mouse pressed left at (252, 118)
Screenshot: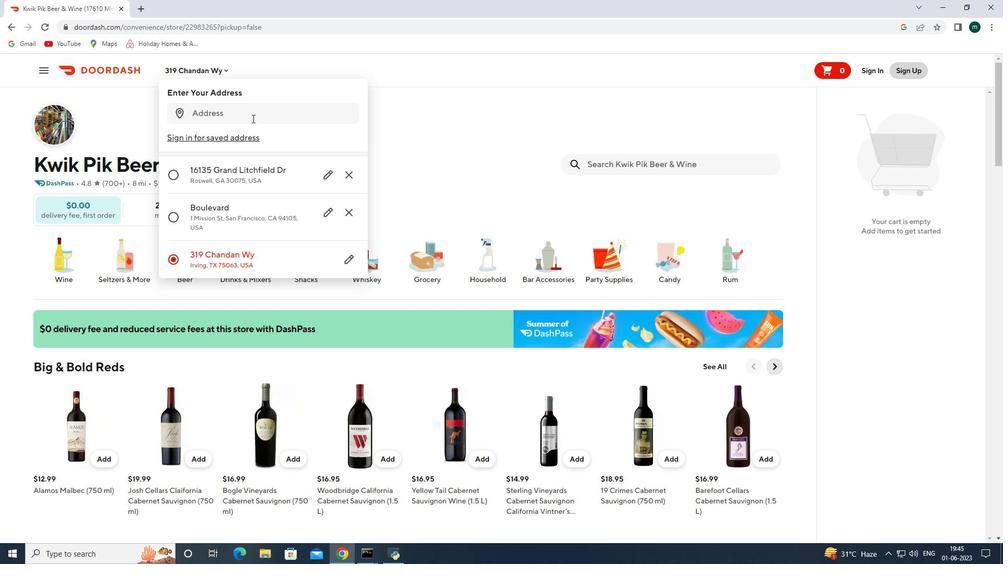 
Action: Key pressed 15<Key.backspace>6135<Key.space>grand<Key.space>litchfield<Key.space>dr<Key.space>roswell
Screenshot: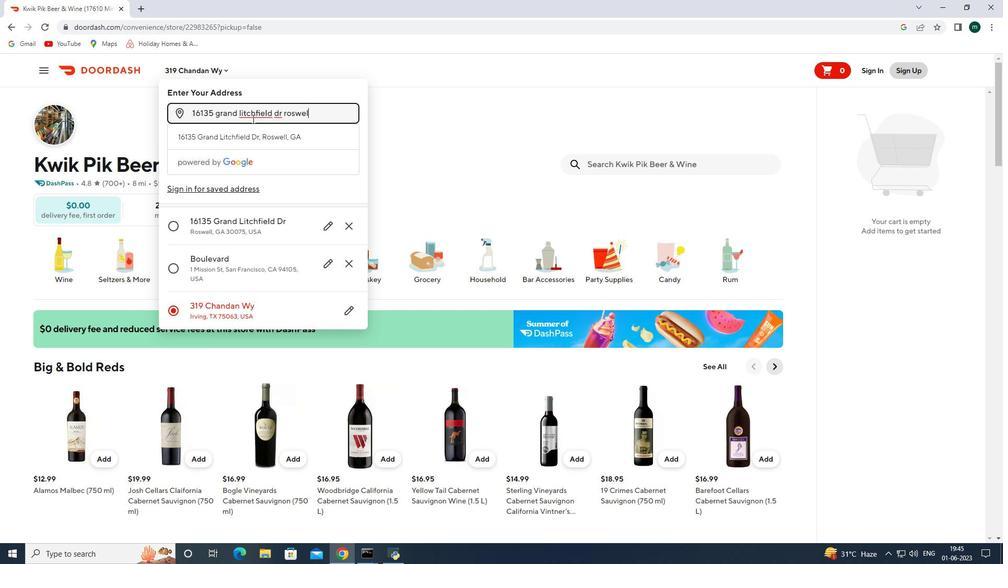 
Action: Mouse moved to (212, 189)
Screenshot: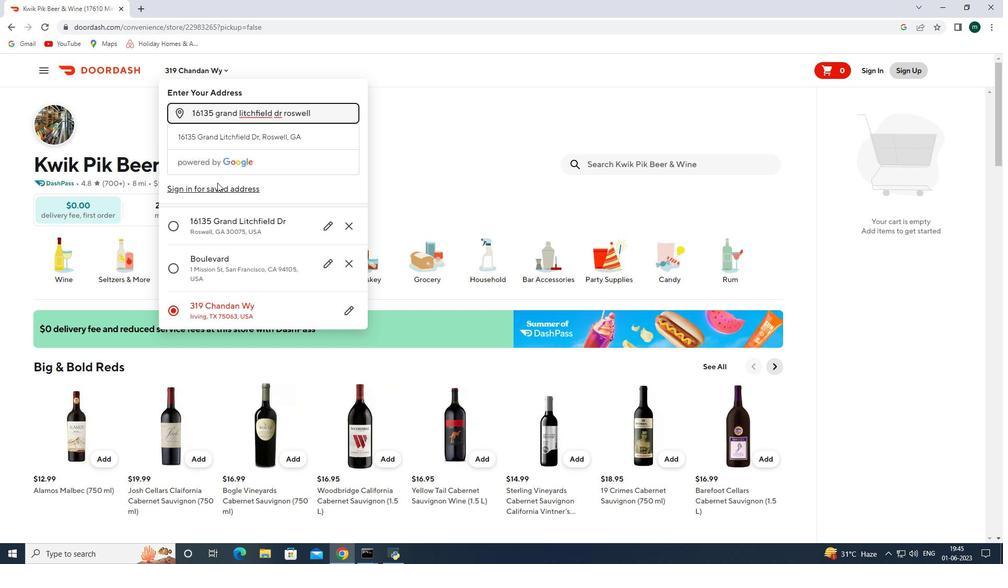 
Action: Key pressed <Key.space>ga<Key.space>30075<Key.enter>
Screenshot: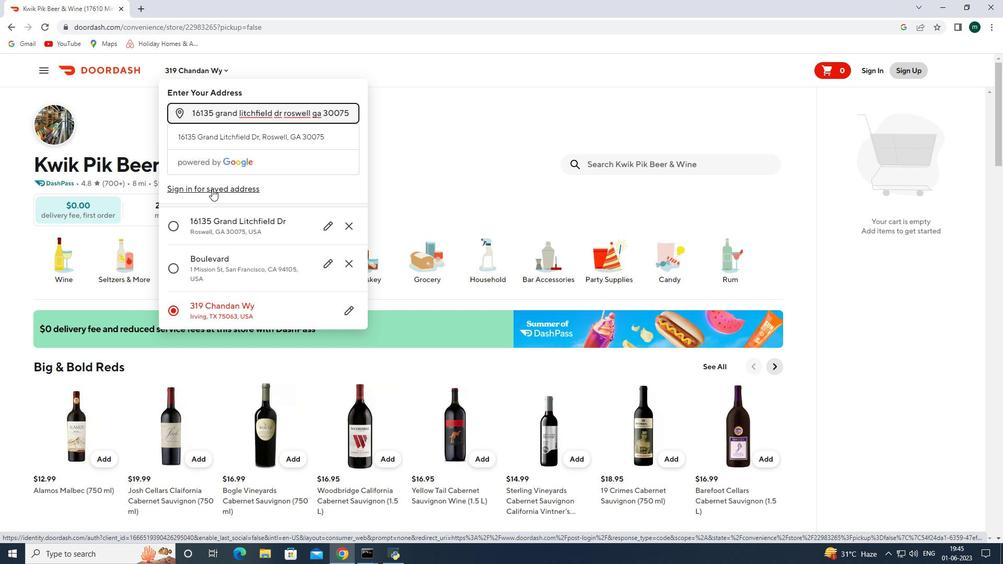
Action: Mouse moved to (323, 422)
Screenshot: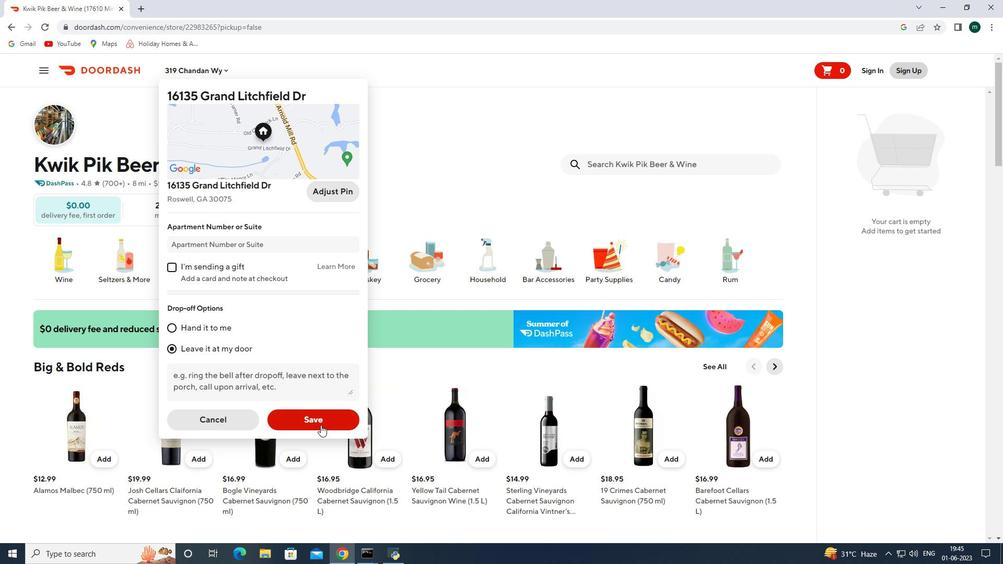 
Action: Mouse pressed left at (323, 422)
Screenshot: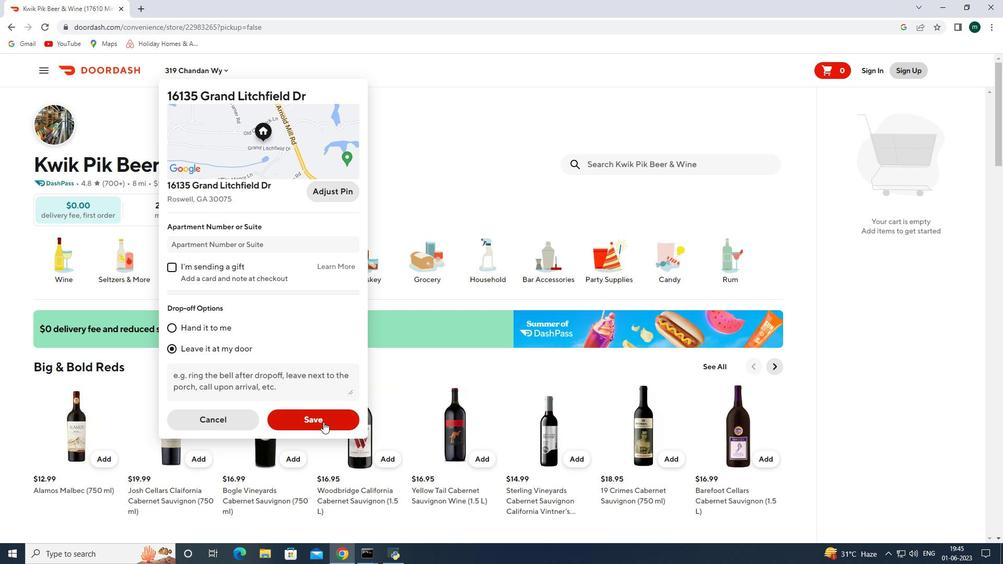 
Action: Mouse moved to (682, 161)
Screenshot: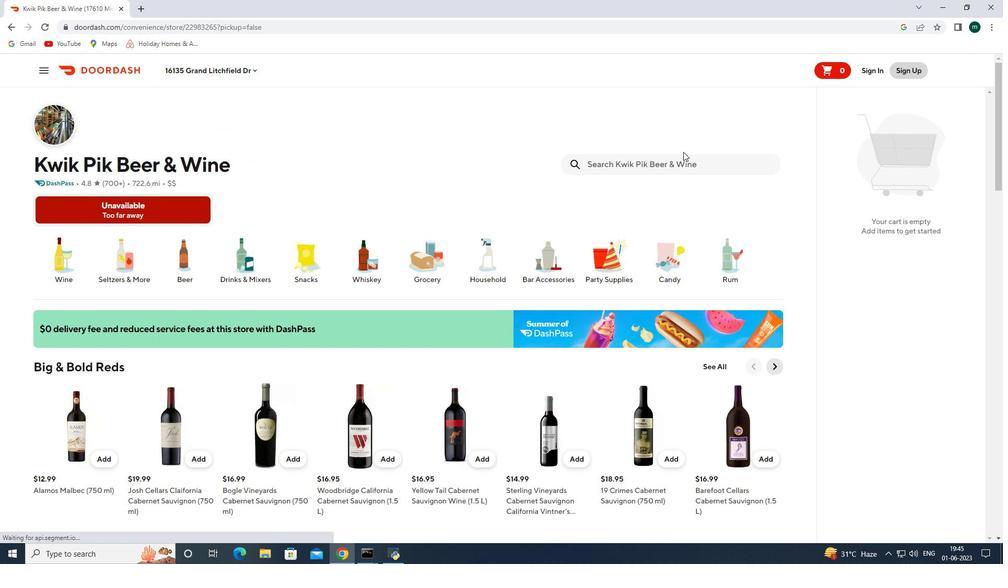 
Action: Mouse pressed left at (682, 161)
Screenshot: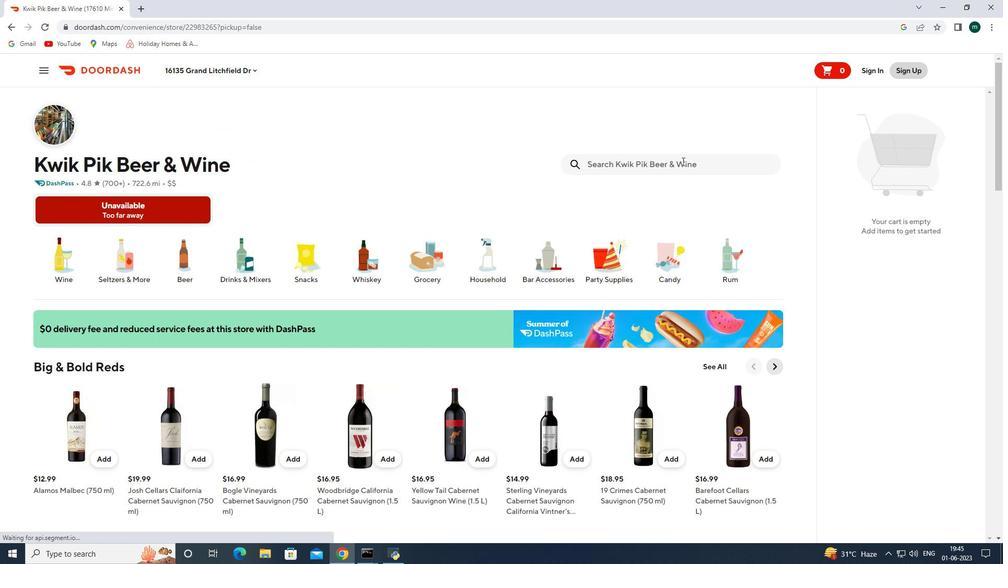 
Action: Mouse moved to (671, 164)
Screenshot: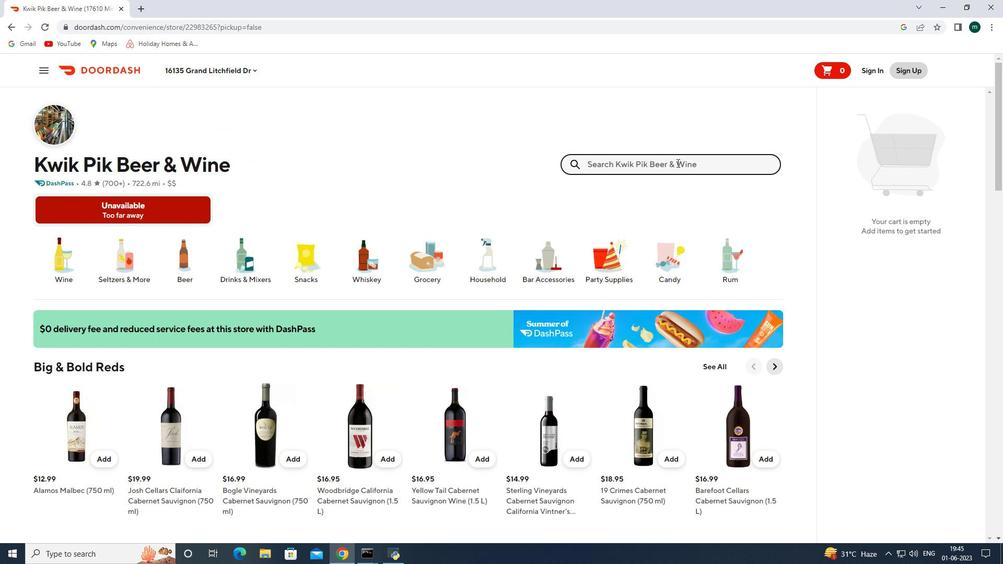 
Action: Key pressed maki<Key.space>set<Key.space>a<Key.enter>
Screenshot: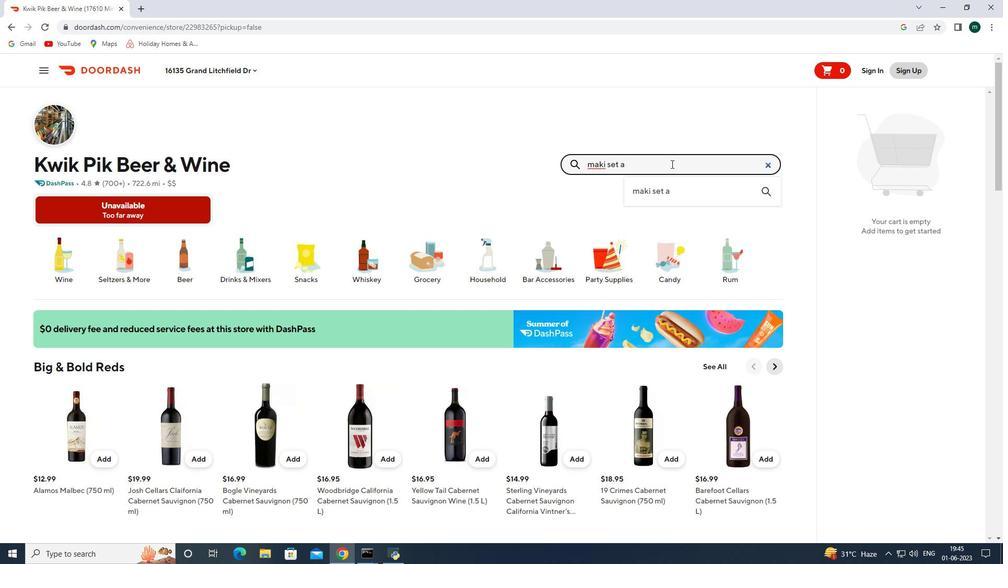 
Action: Mouse moved to (643, 130)
Screenshot: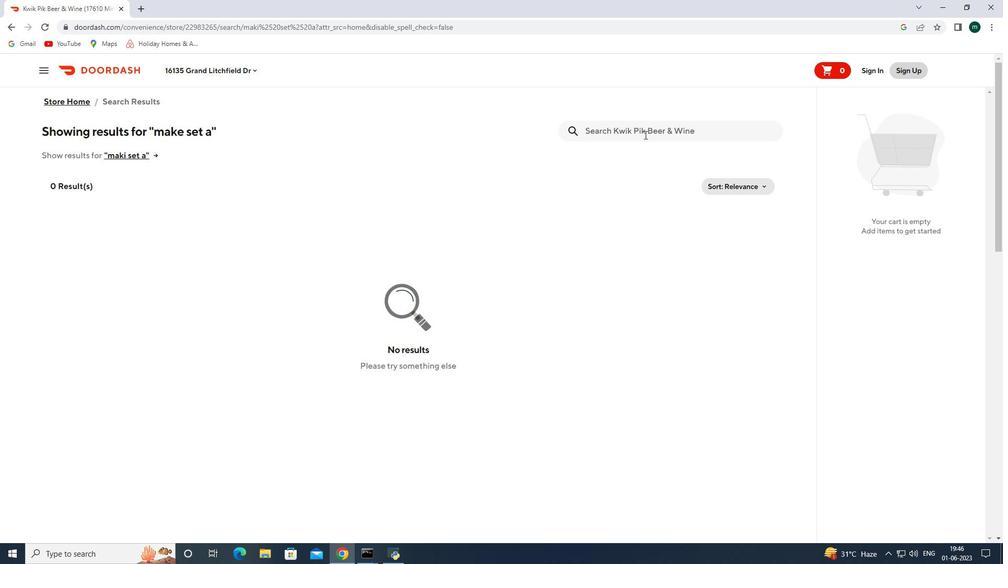 
Action: Mouse pressed left at (643, 130)
Screenshot: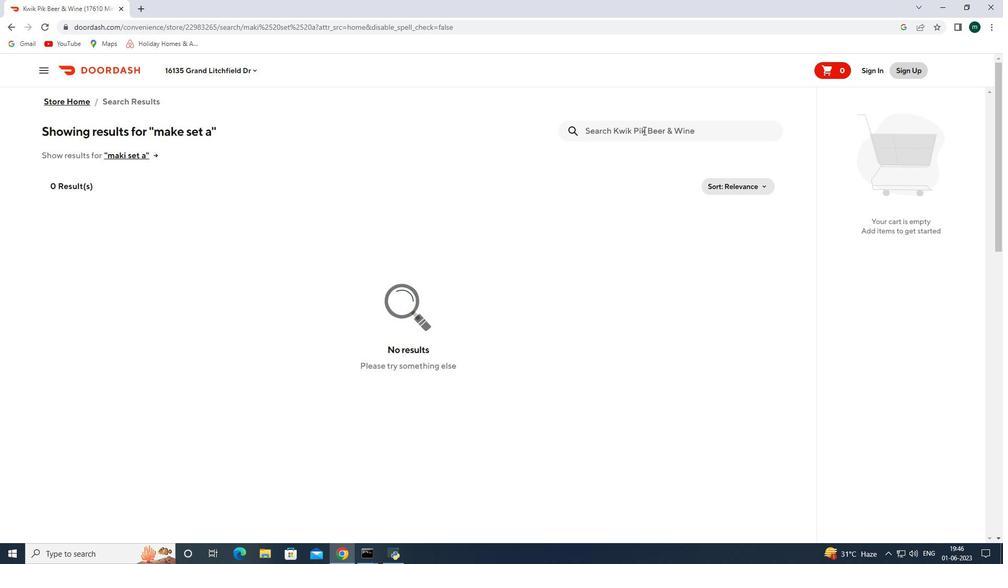 
Action: Mouse moved to (637, 131)
Screenshot: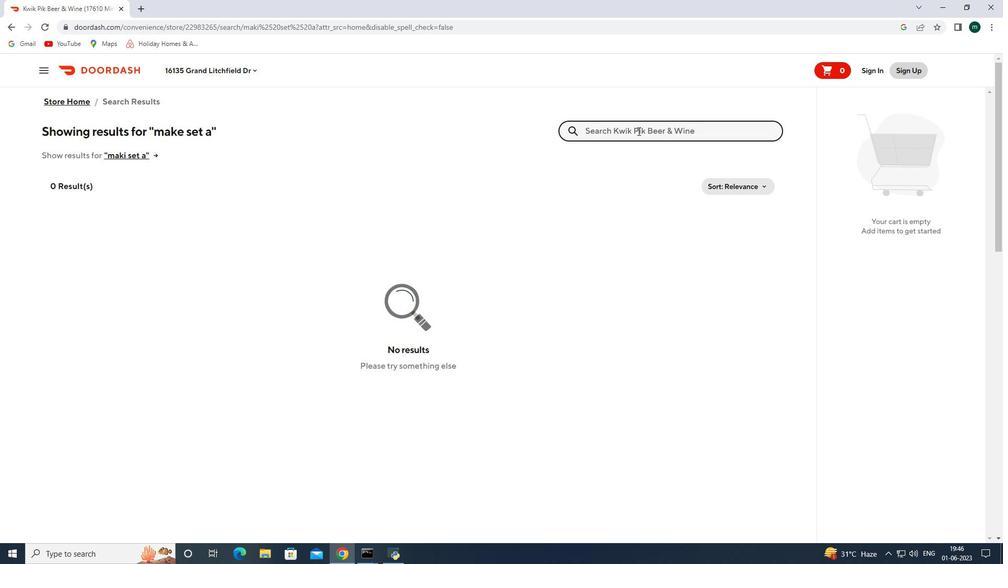 
Action: Key pressed mushroom<Key.space>soup<Key.space><Key.enter><Key.enter>
Screenshot: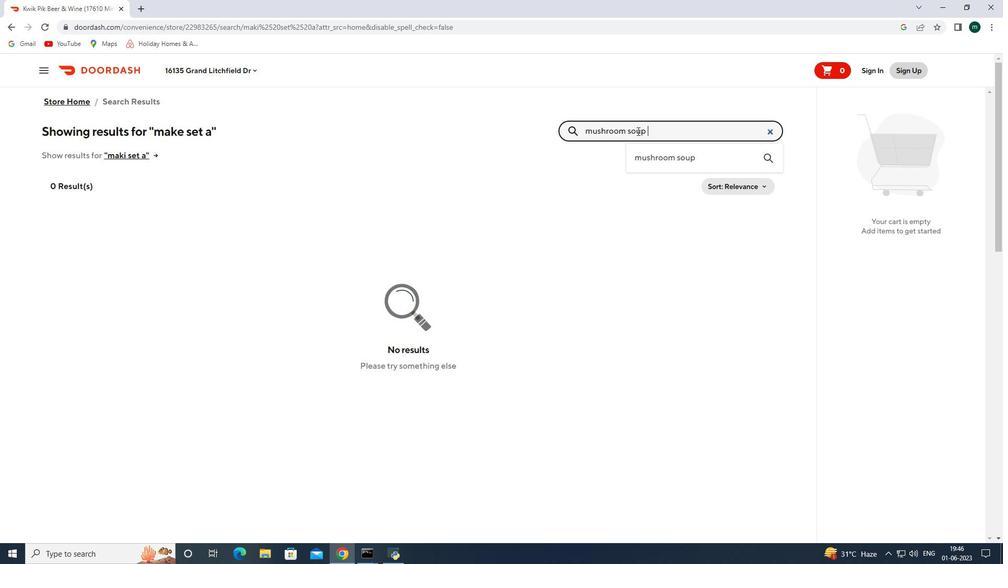 
Action: Mouse pressed left at (637, 131)
Screenshot: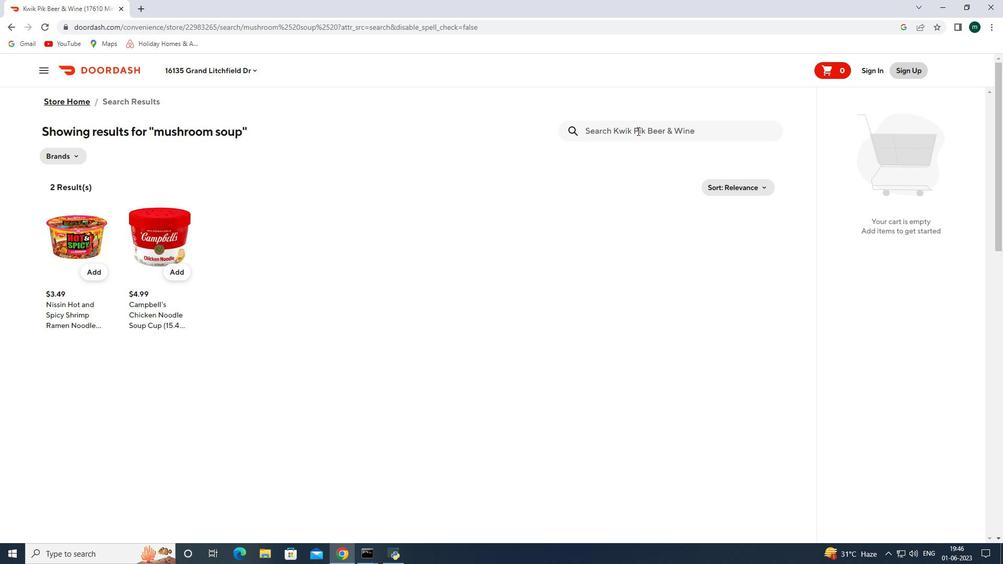 
Action: Key pressed seaweed<Key.space>salad<Key.space><Key.enter>
Screenshot: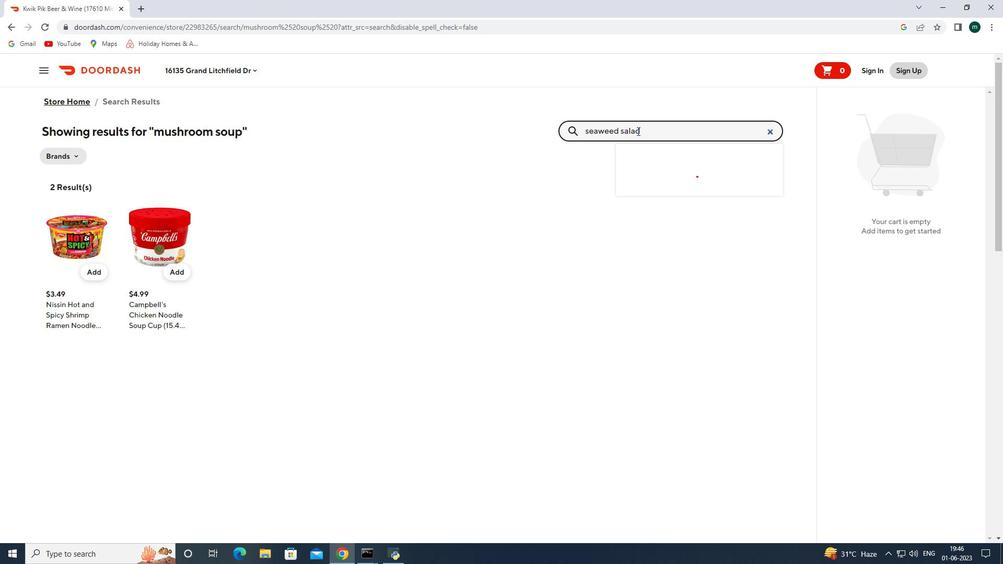
Action: Mouse pressed left at (637, 131)
Screenshot: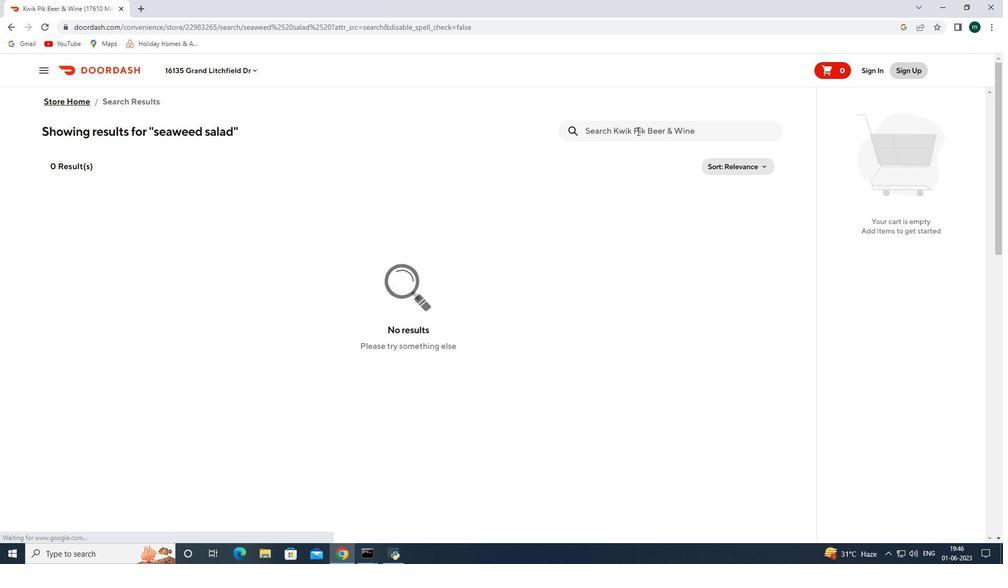 
Action: Key pressed kirin<Key.space>ichiban<Key.enter>
Screenshot: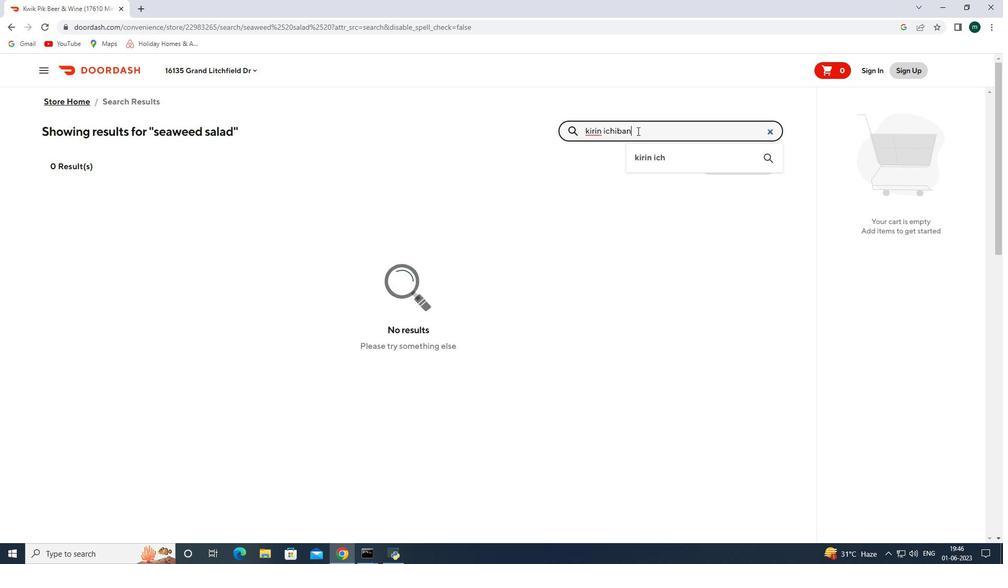 
Action: Mouse pressed left at (637, 131)
Screenshot: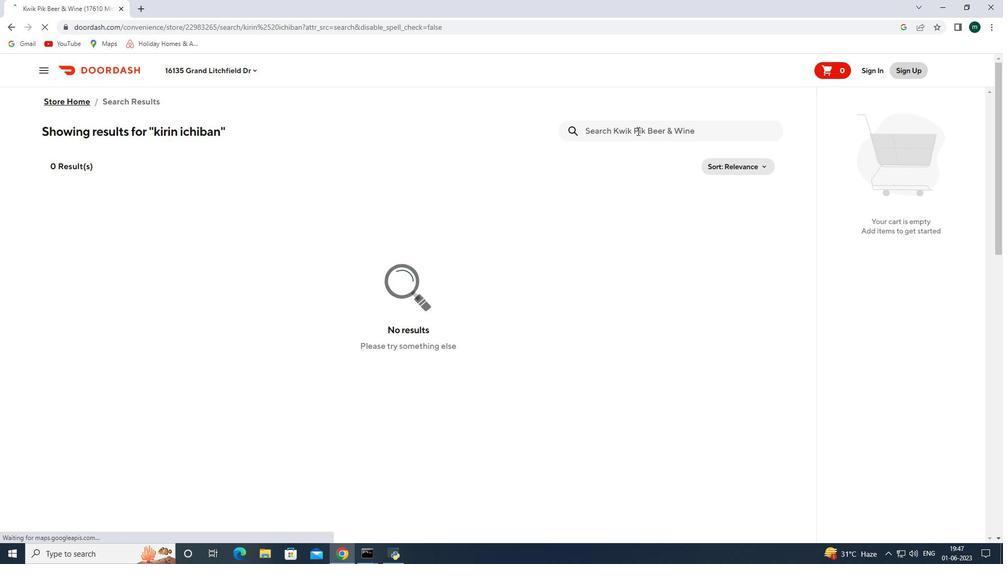 
Action: Key pressed sapporo<Key.enter>
Screenshot: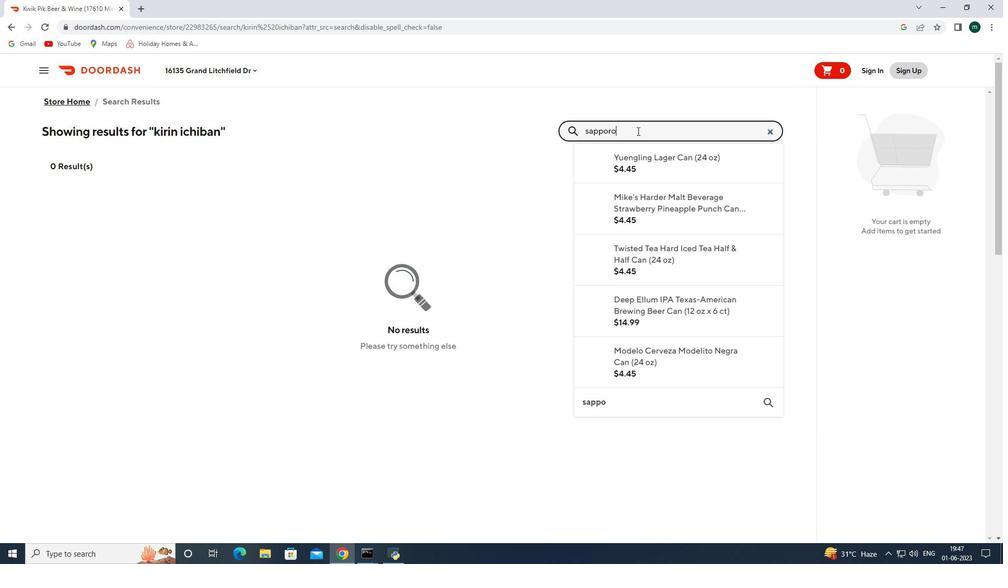 
